Task: Look for space in Achern, Germany from 6th September, 2023 to 18th September, 2023 for 3 adults in price range Rs.6000 to Rs.12000. Place can be entire place with 2 bedrooms having 2 beds and 2 bathrooms. Property type can be house, flat, guest house, hotel. Booking option can be shelf check-in. Required host language is English.
Action: Mouse moved to (562, 78)
Screenshot: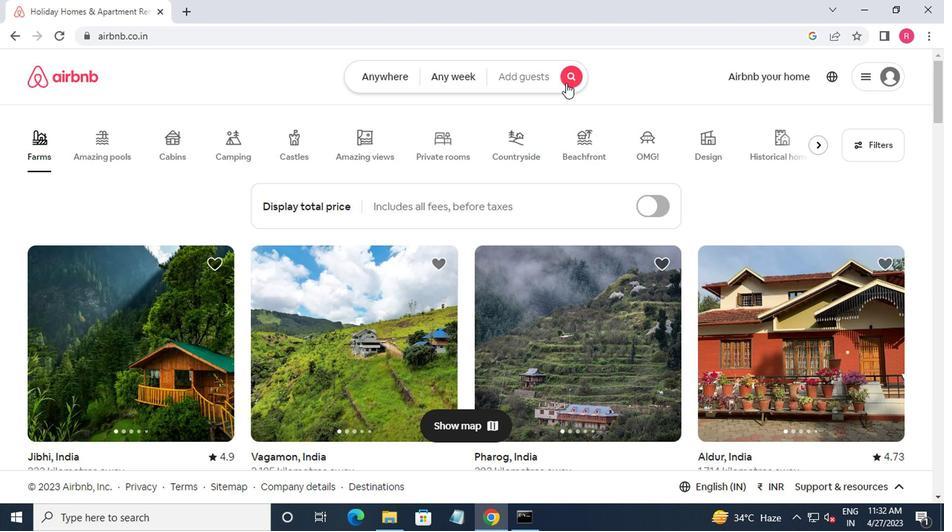 
Action: Mouse pressed left at (562, 78)
Screenshot: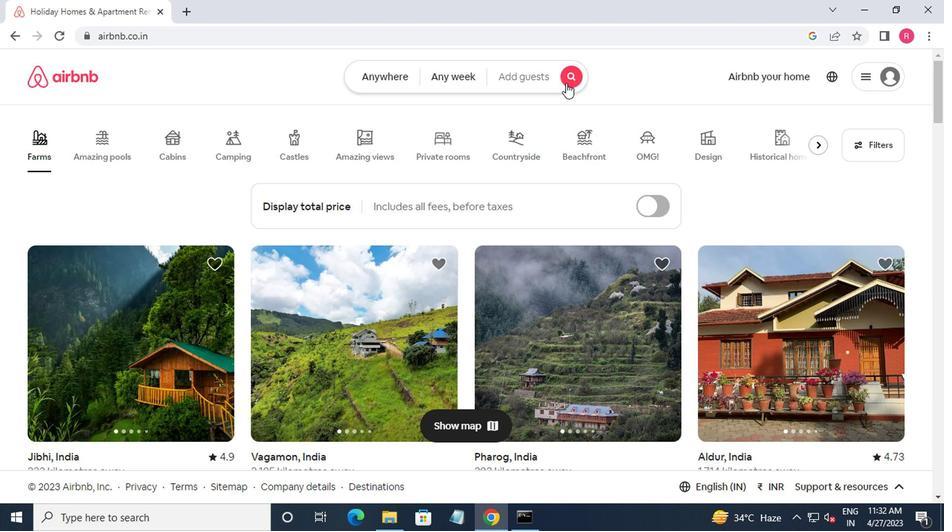 
Action: Mouse moved to (266, 129)
Screenshot: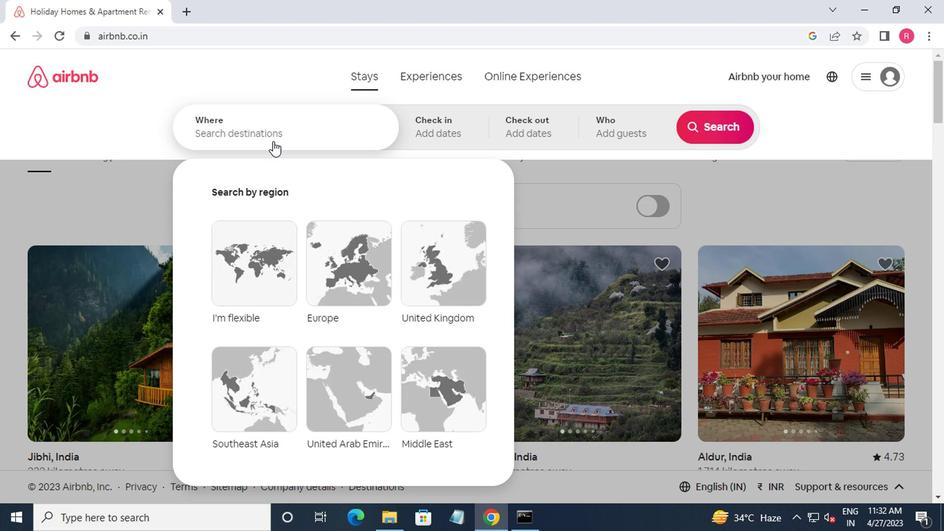 
Action: Mouse pressed left at (266, 129)
Screenshot: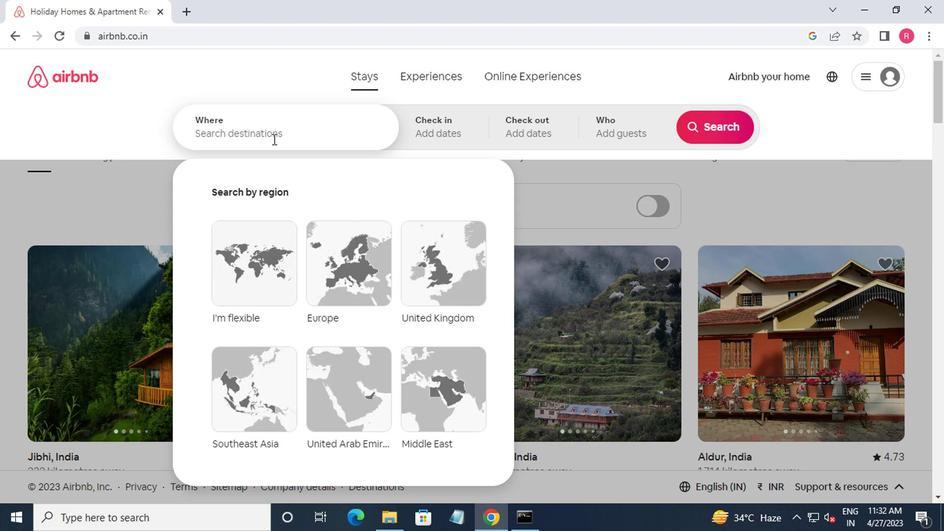 
Action: Mouse moved to (387, 214)
Screenshot: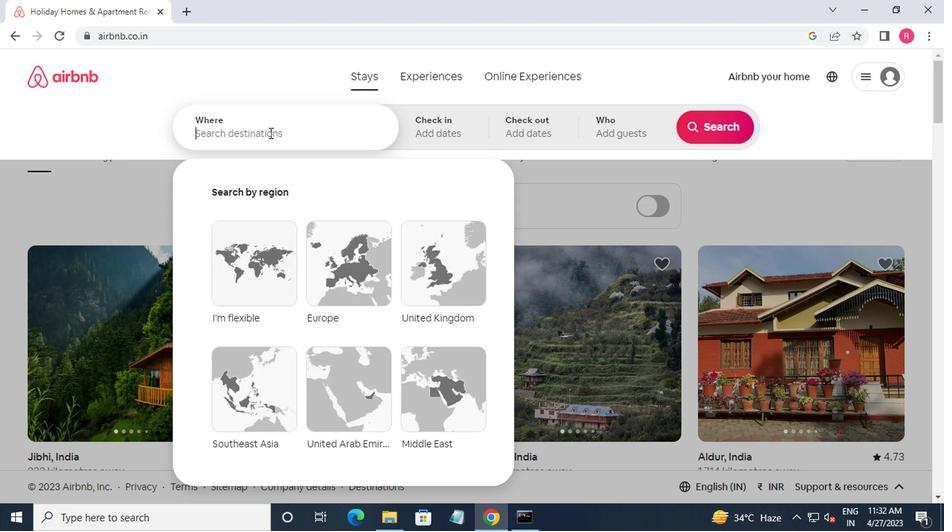 
Action: Key pressed achern,ger<Key.enter>
Screenshot: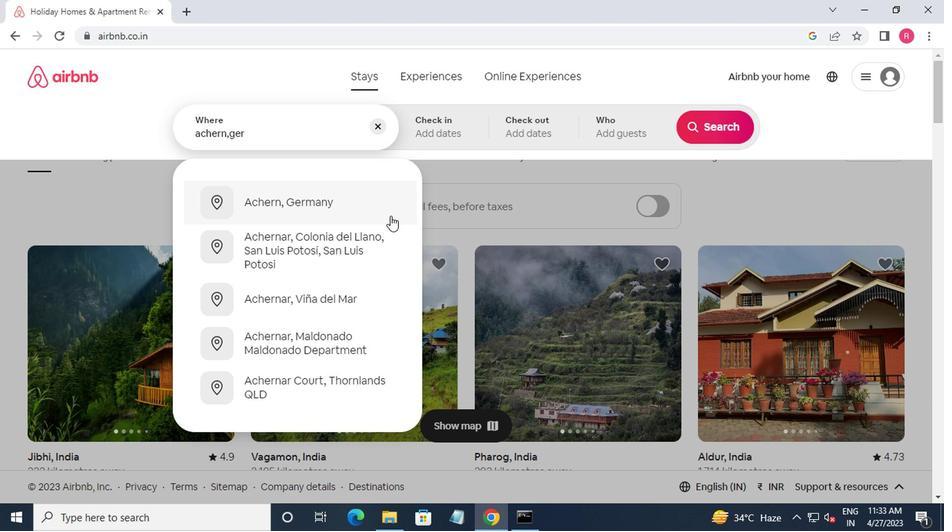 
Action: Mouse moved to (705, 235)
Screenshot: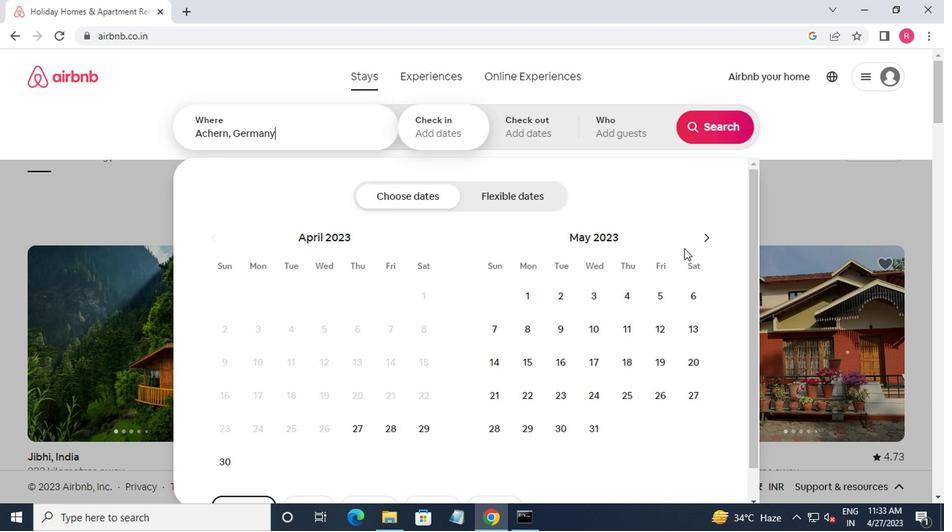
Action: Mouse pressed left at (705, 235)
Screenshot: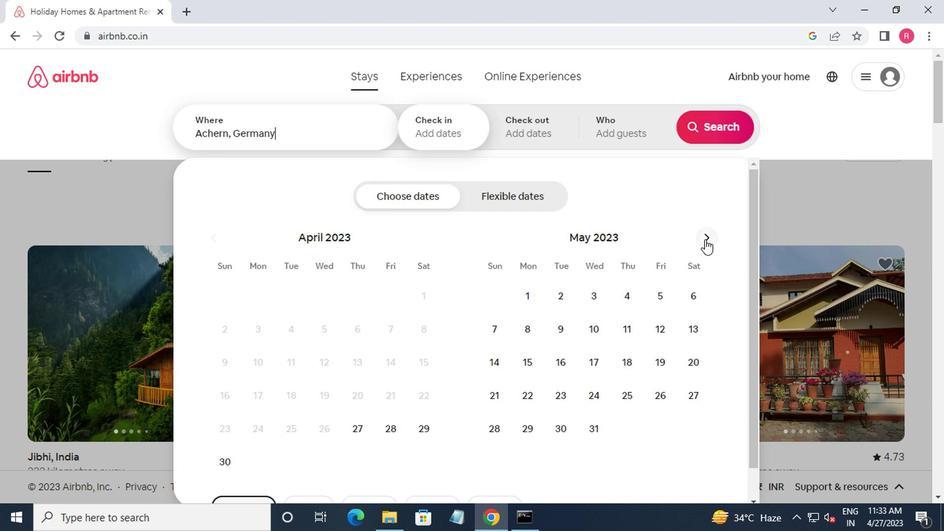 
Action: Mouse moved to (693, 235)
Screenshot: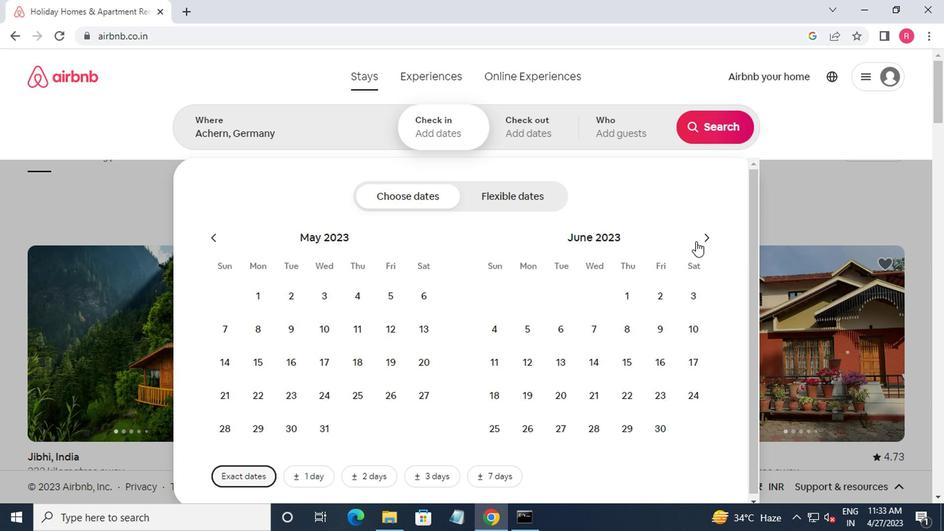 
Action: Mouse pressed left at (693, 235)
Screenshot: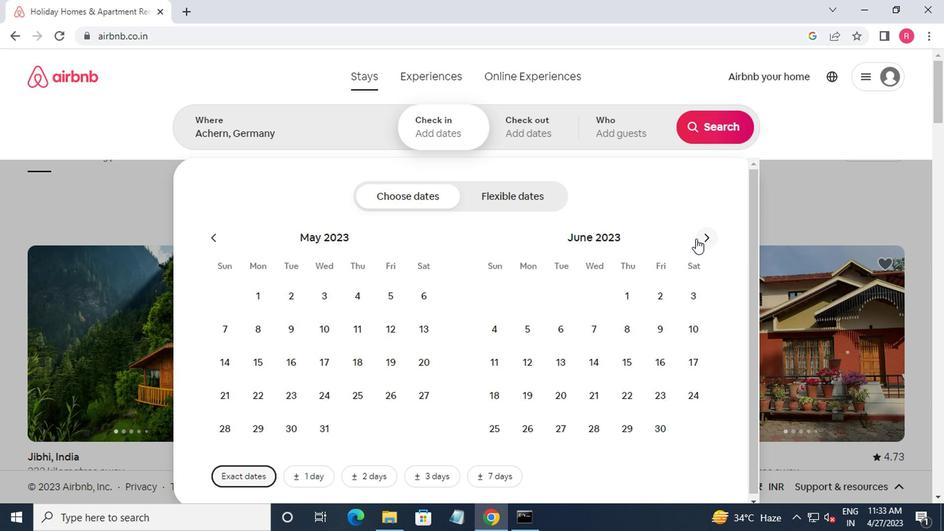 
Action: Mouse moved to (694, 235)
Screenshot: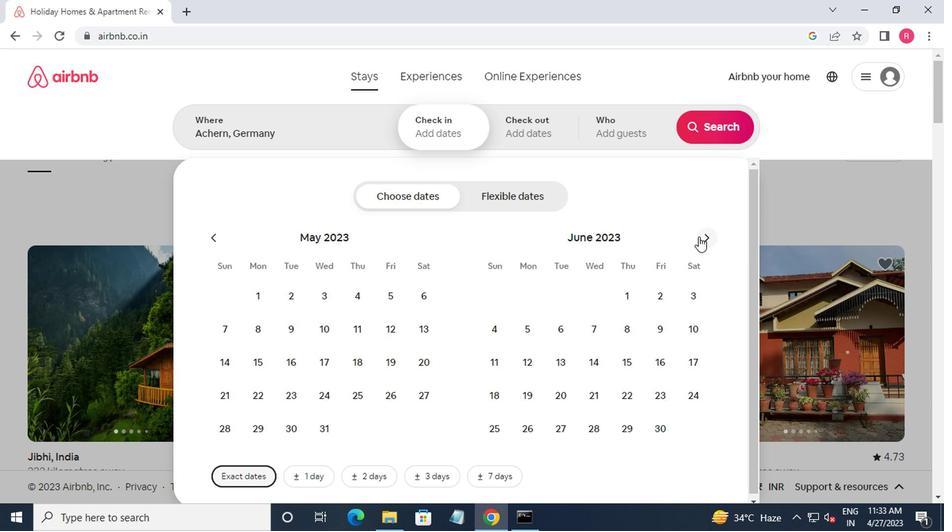 
Action: Mouse pressed left at (694, 235)
Screenshot: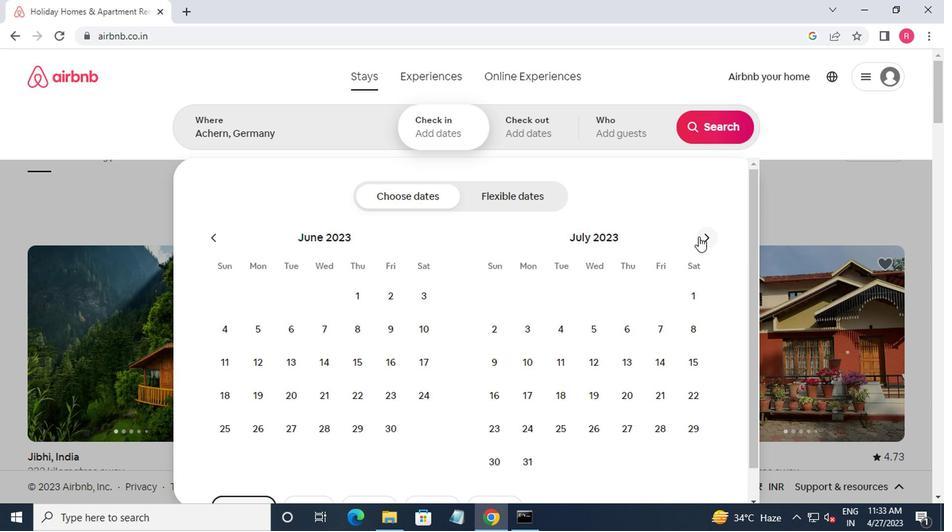 
Action: Mouse moved to (696, 235)
Screenshot: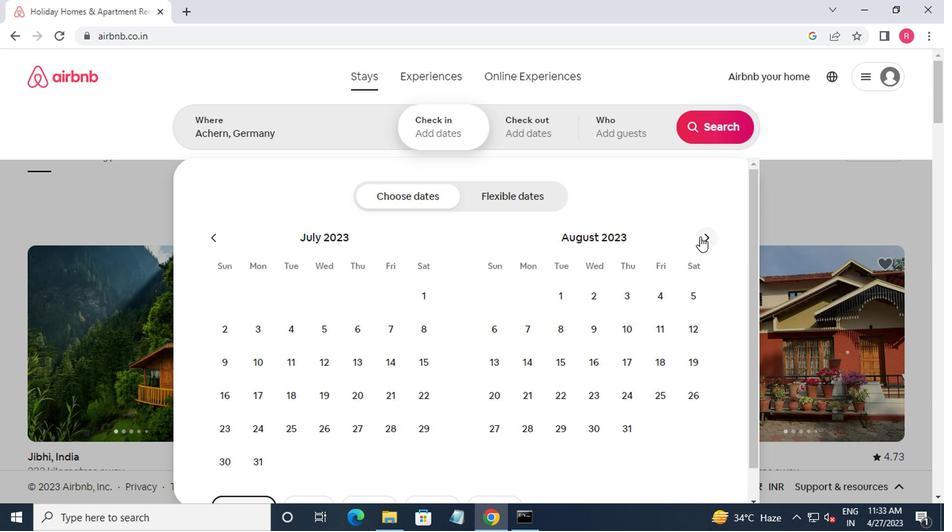 
Action: Mouse pressed left at (696, 235)
Screenshot: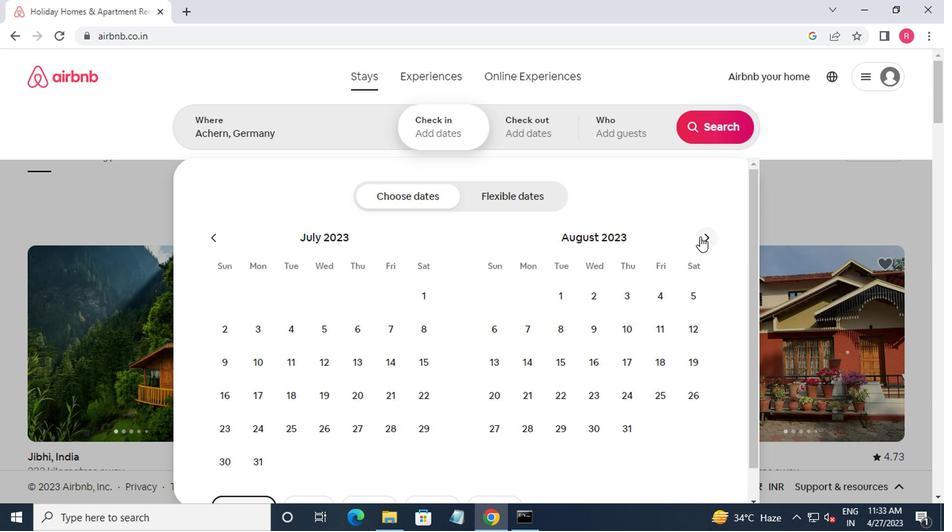 
Action: Mouse moved to (579, 338)
Screenshot: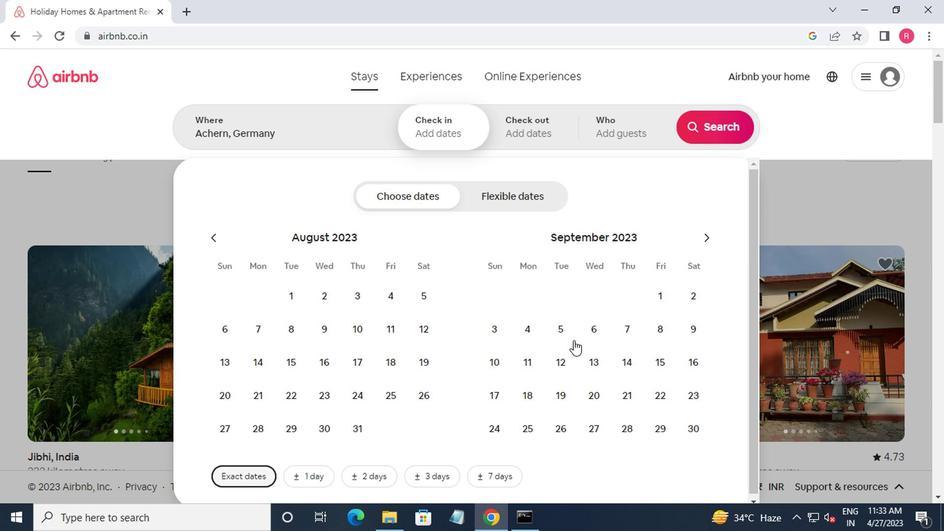
Action: Mouse pressed left at (579, 338)
Screenshot: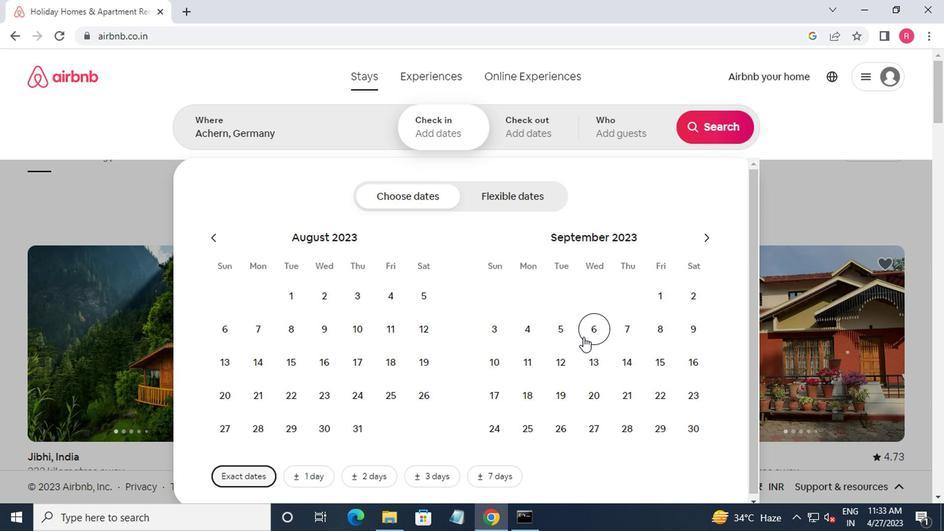 
Action: Mouse moved to (528, 402)
Screenshot: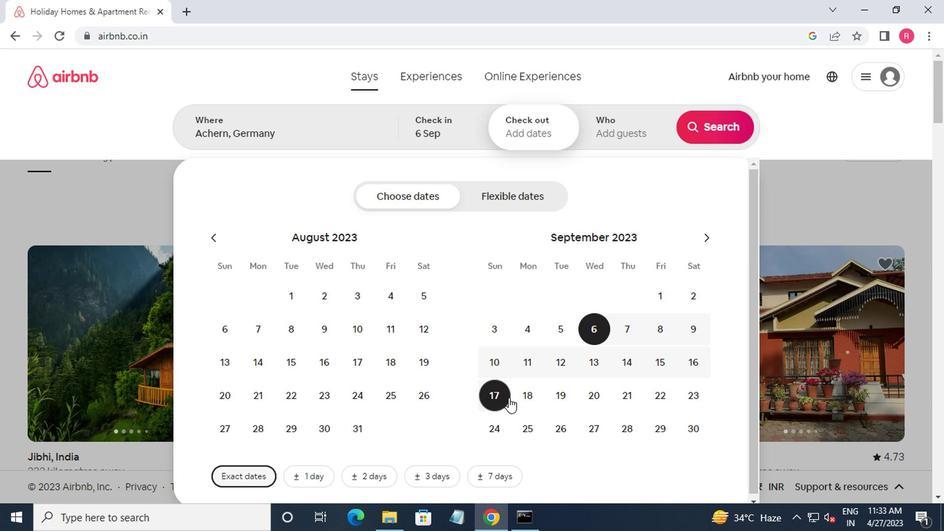 
Action: Mouse pressed left at (528, 402)
Screenshot: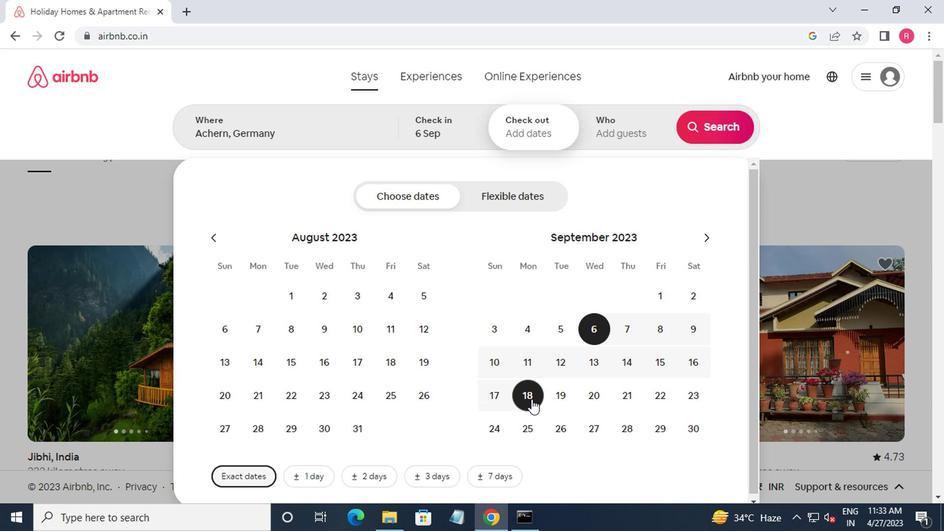 
Action: Mouse moved to (605, 137)
Screenshot: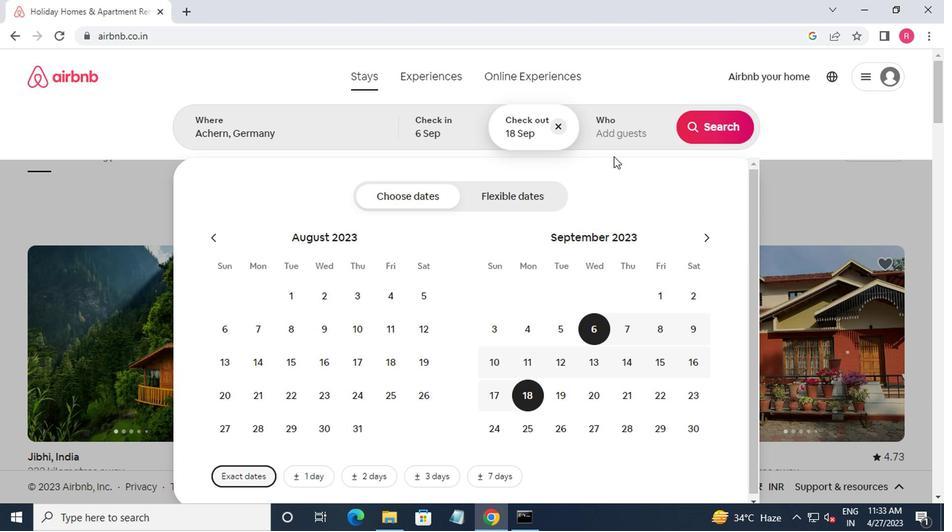 
Action: Mouse pressed left at (605, 137)
Screenshot: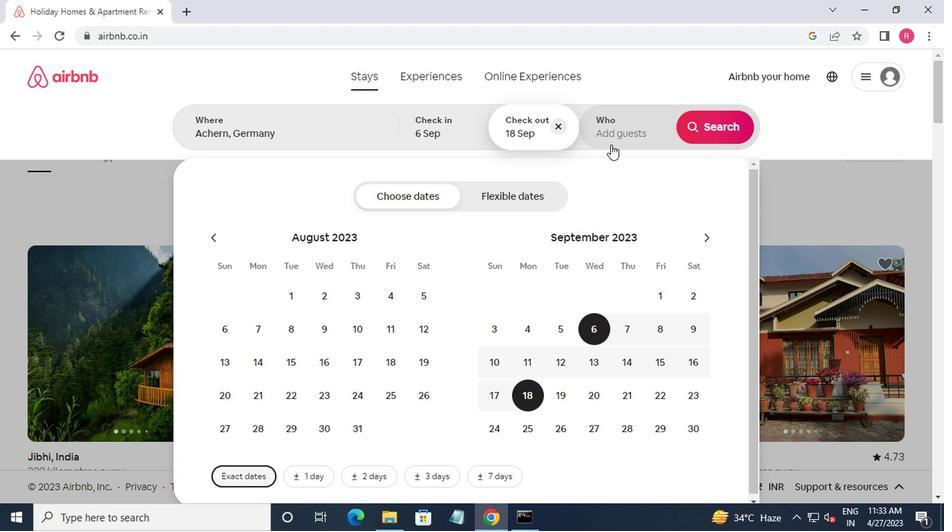 
Action: Mouse moved to (705, 194)
Screenshot: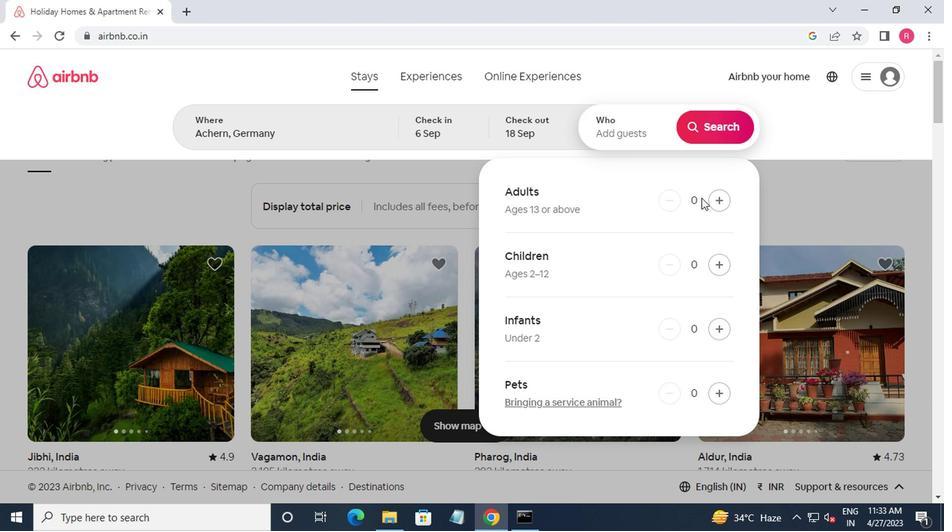 
Action: Mouse pressed left at (705, 194)
Screenshot: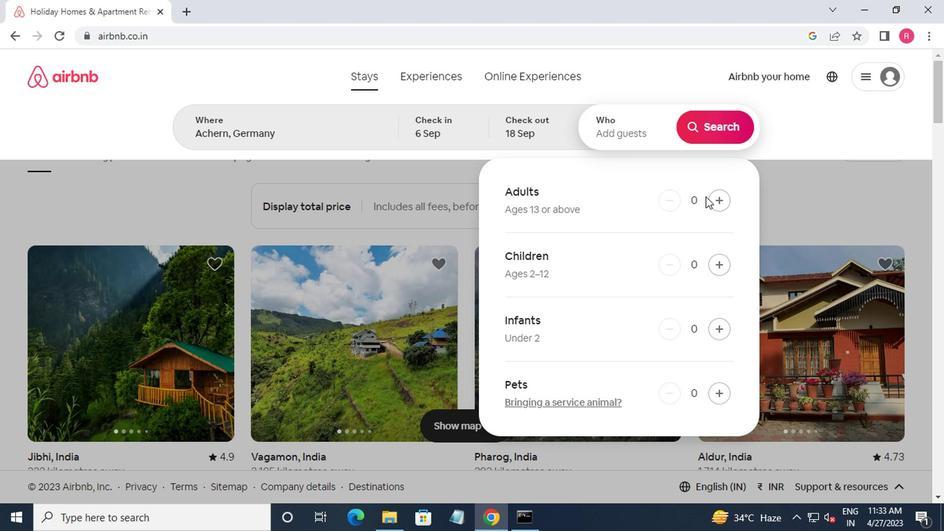 
Action: Mouse pressed left at (705, 194)
Screenshot: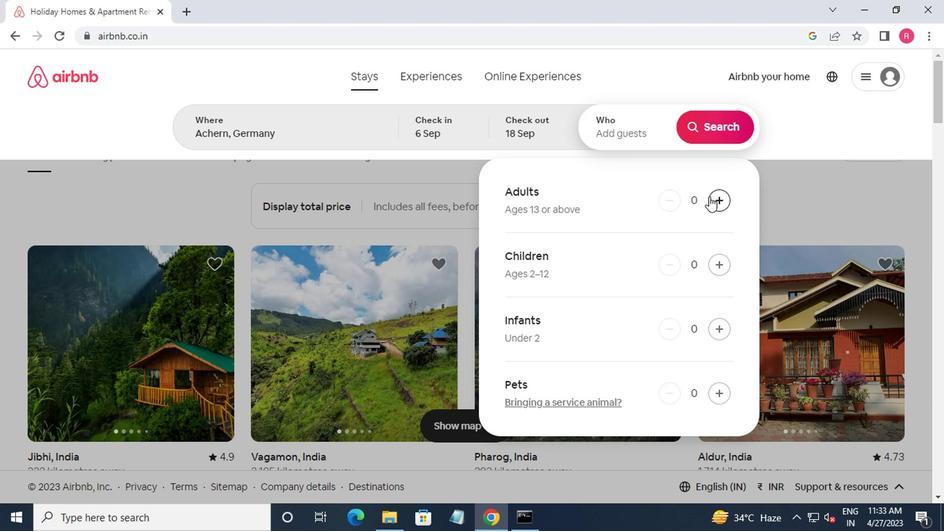 
Action: Mouse pressed left at (705, 194)
Screenshot: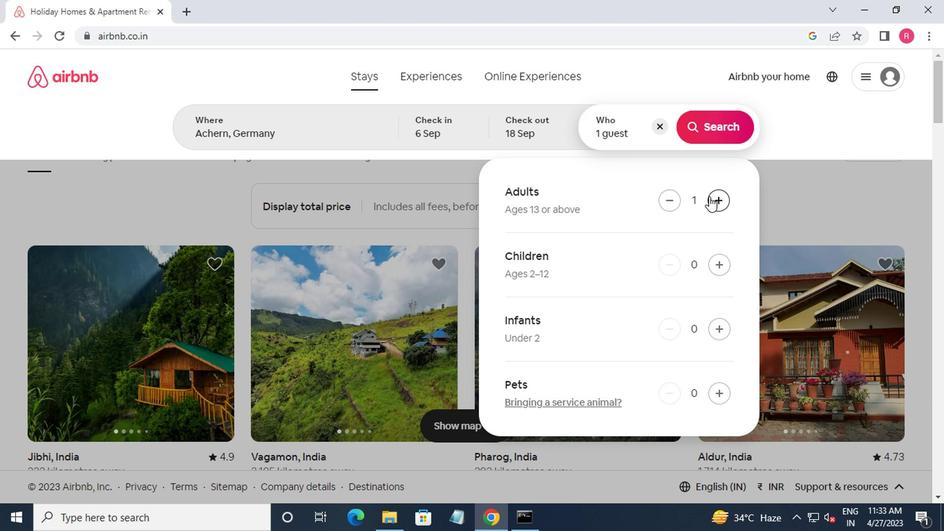 
Action: Mouse moved to (696, 139)
Screenshot: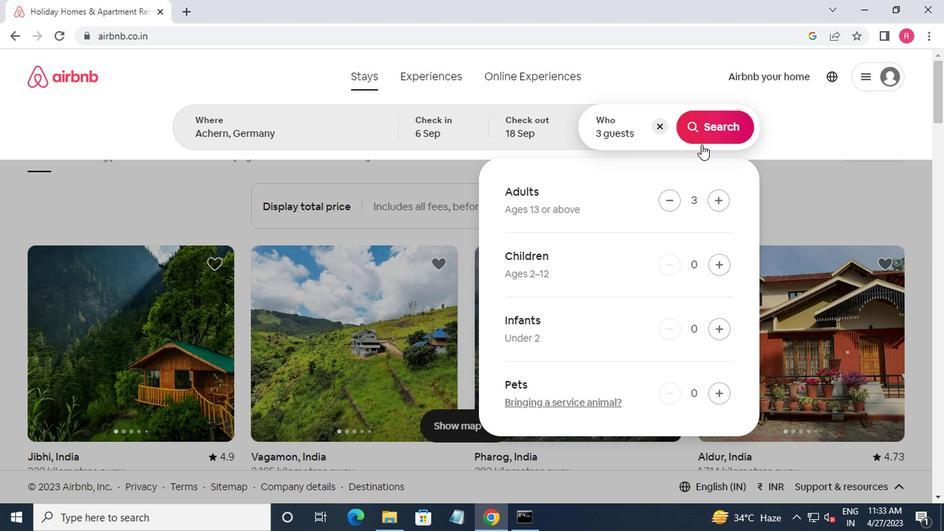 
Action: Mouse pressed left at (696, 139)
Screenshot: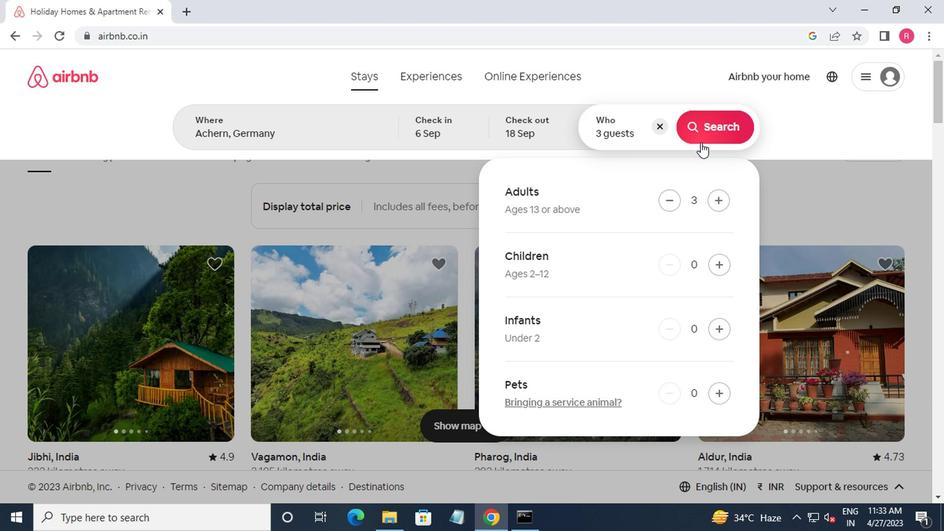 
Action: Mouse moved to (881, 125)
Screenshot: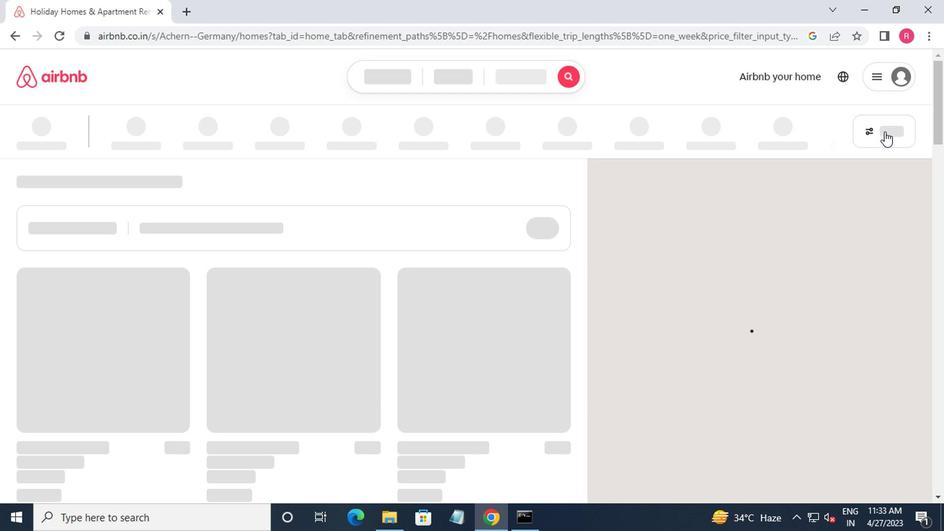 
Action: Mouse pressed left at (881, 125)
Screenshot: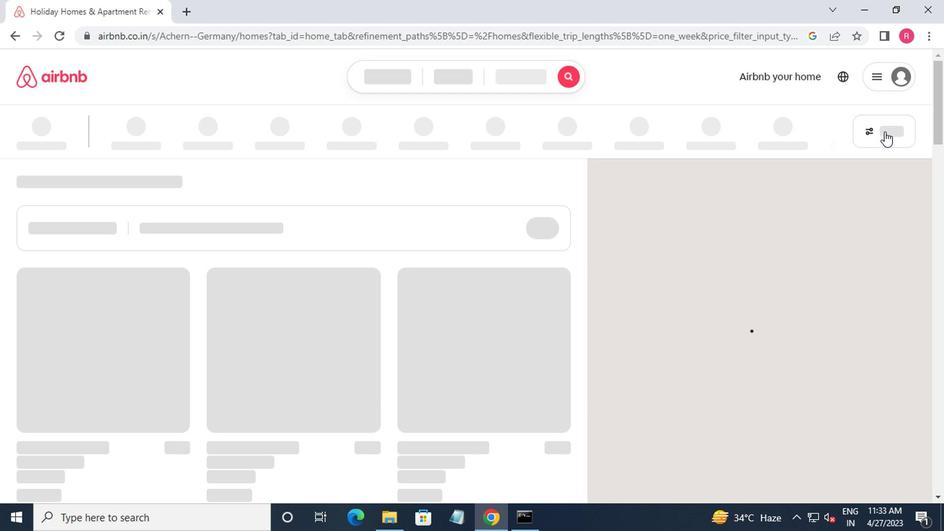 
Action: Mouse moved to (369, 303)
Screenshot: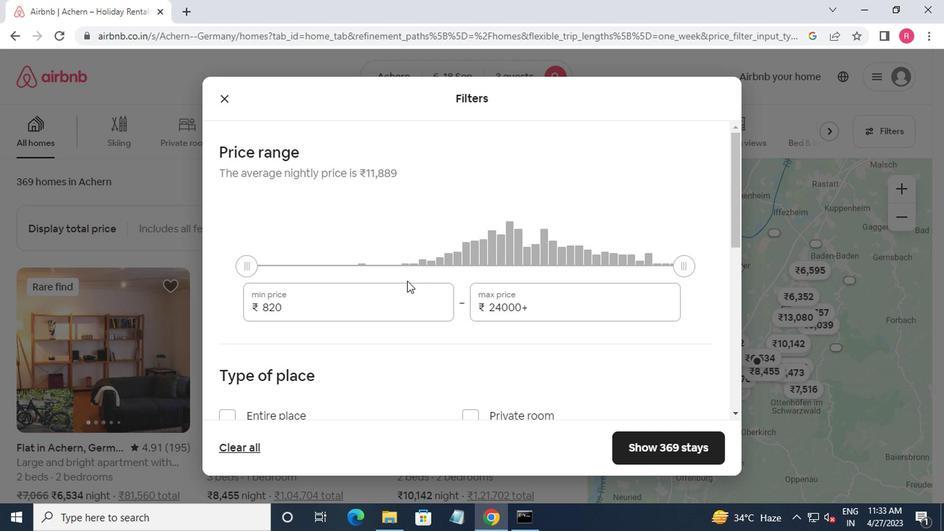 
Action: Mouse pressed left at (369, 303)
Screenshot: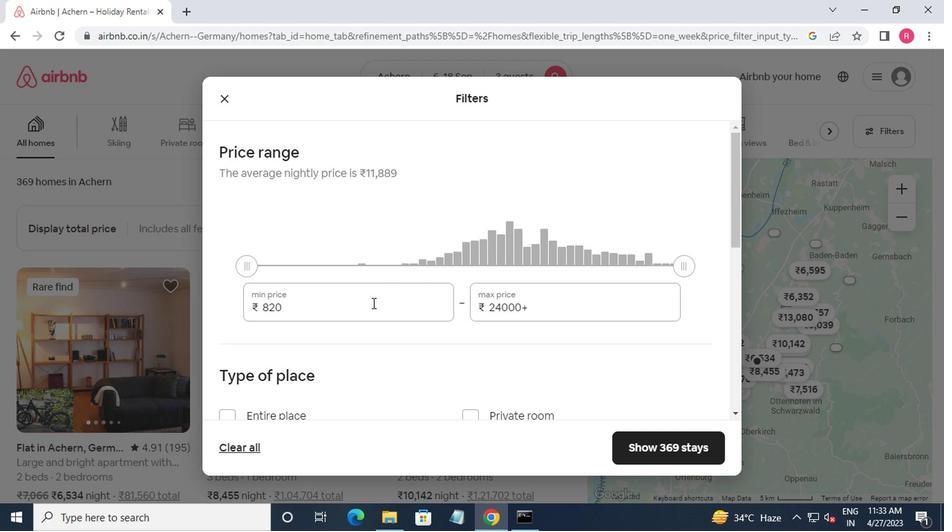 
Action: Mouse moved to (475, 339)
Screenshot: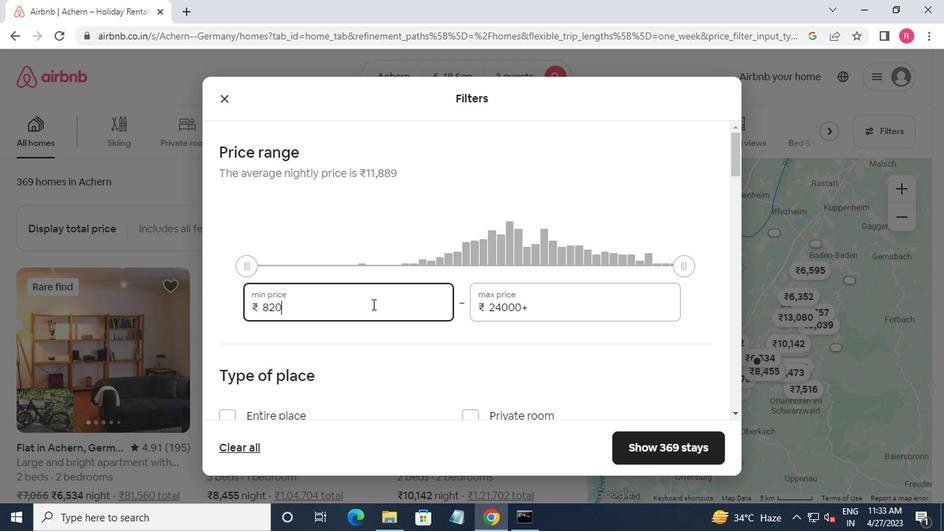 
Action: Key pressed <Key.backspace><Key.backspace><Key.backspace><Key.backspace>6000<Key.tab>13<Key.backspace><Key.backspace><Key.backspace><Key.backspace><Key.backspace><Key.backspace><Key.backspace>12000
Screenshot: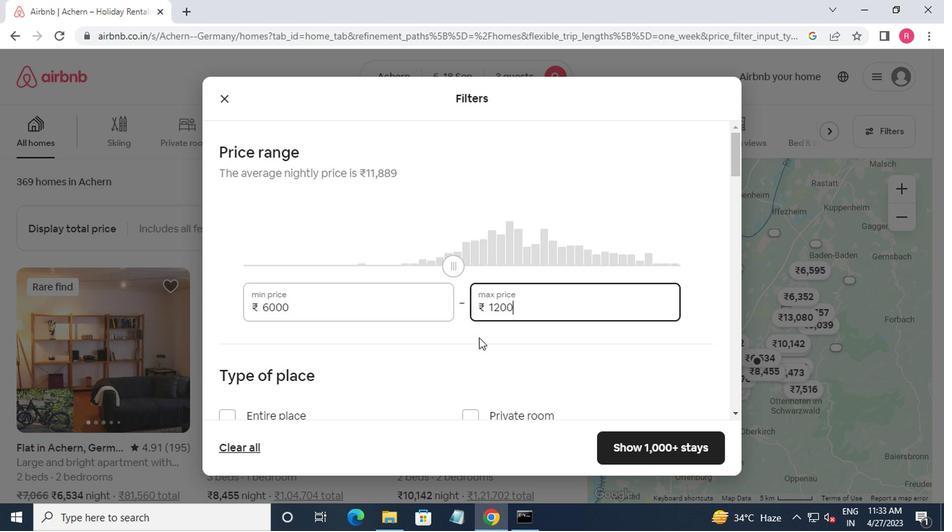 
Action: Mouse moved to (434, 405)
Screenshot: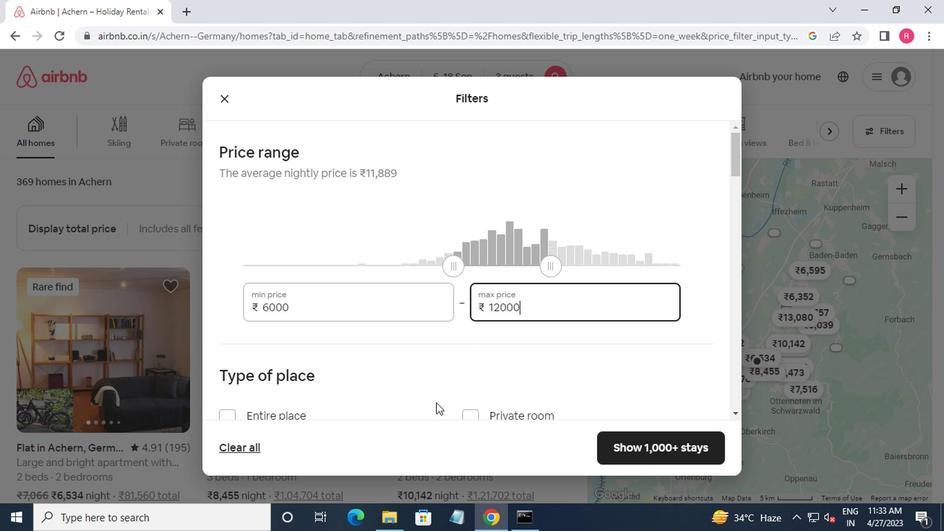 
Action: Mouse scrolled (434, 404) with delta (0, 0)
Screenshot: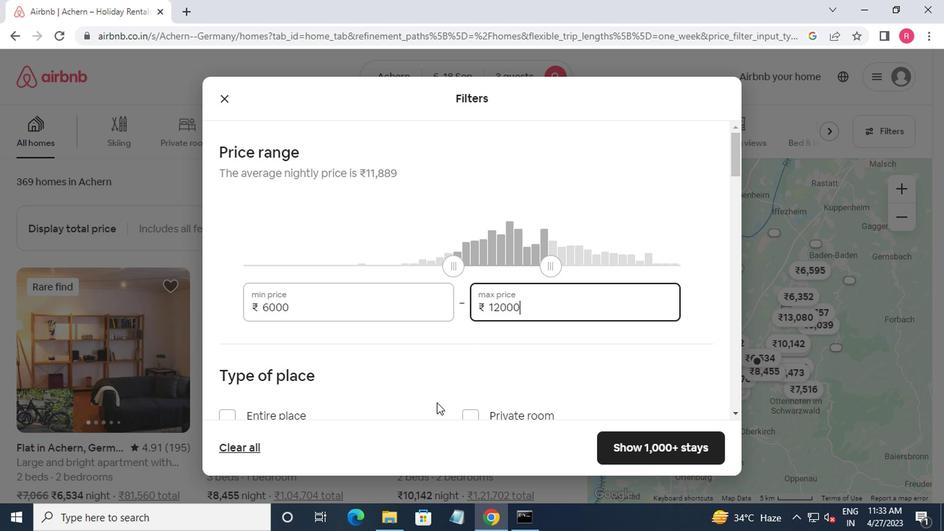 
Action: Mouse moved to (410, 392)
Screenshot: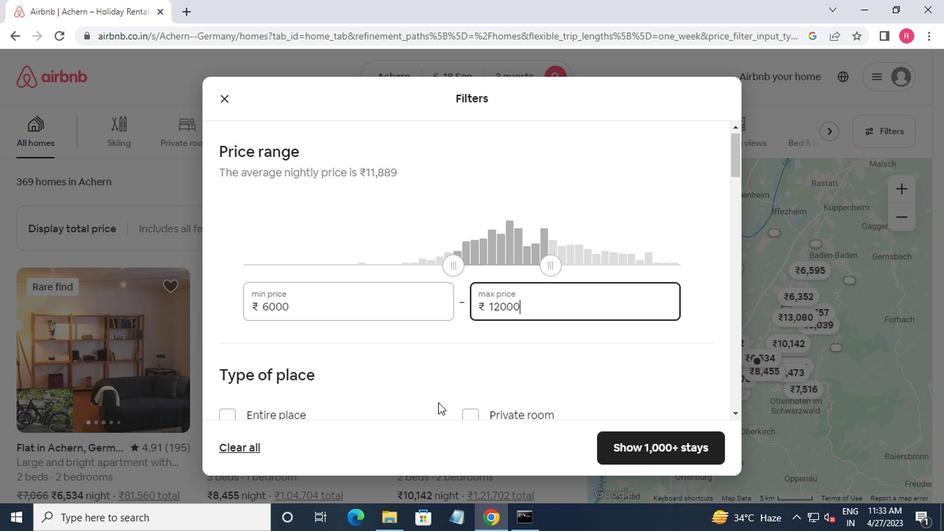 
Action: Mouse scrolled (410, 392) with delta (0, 0)
Screenshot: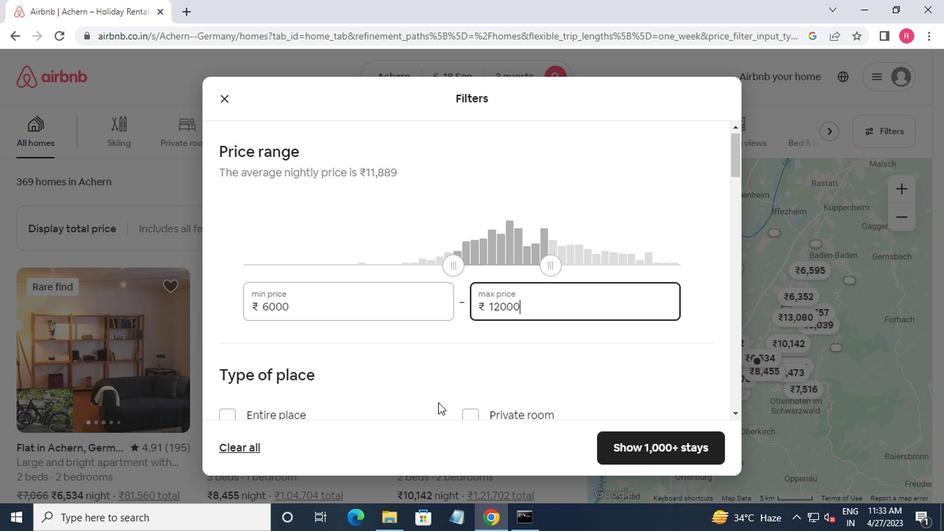 
Action: Mouse moved to (223, 280)
Screenshot: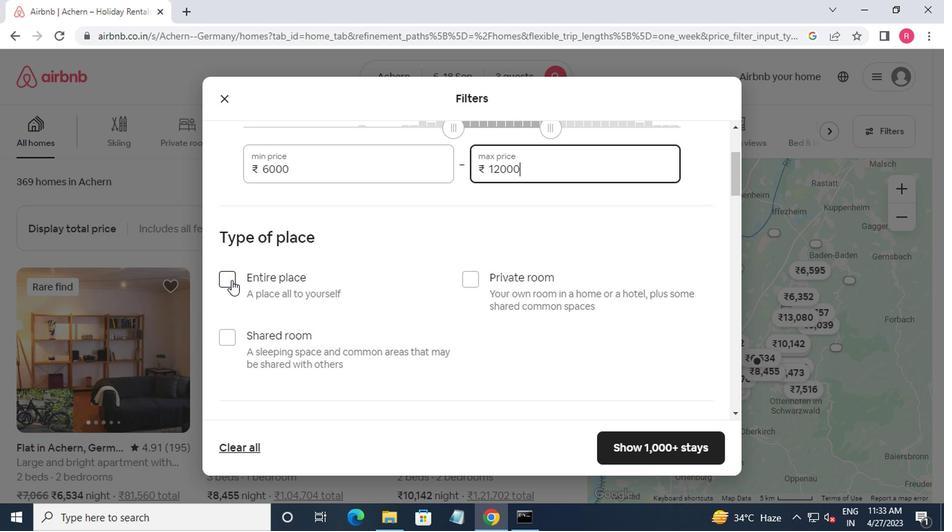 
Action: Mouse pressed left at (223, 280)
Screenshot: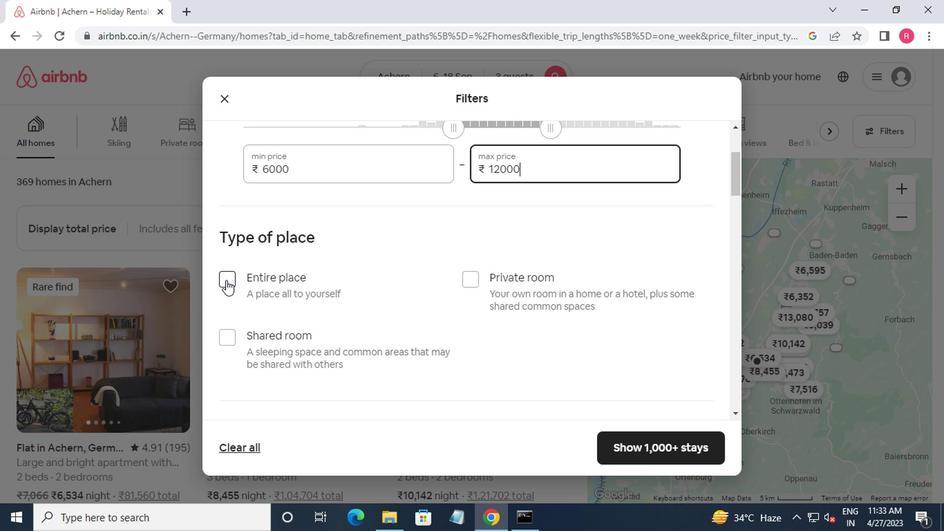 
Action: Mouse moved to (226, 279)
Screenshot: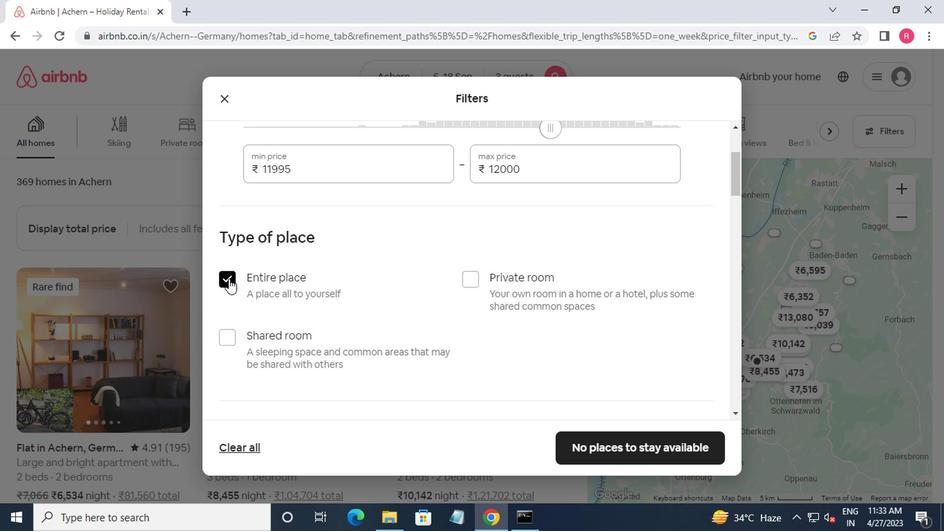 
Action: Mouse scrolled (226, 279) with delta (0, 0)
Screenshot: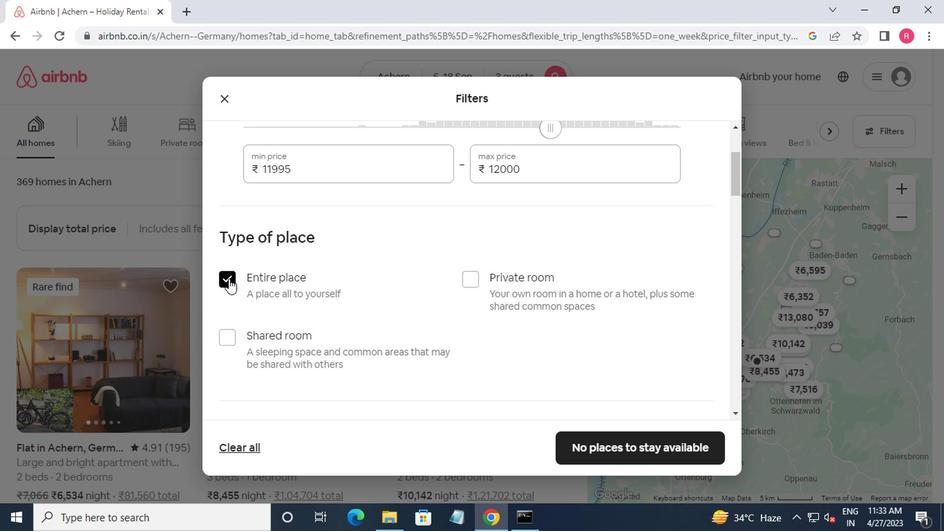
Action: Mouse moved to (227, 280)
Screenshot: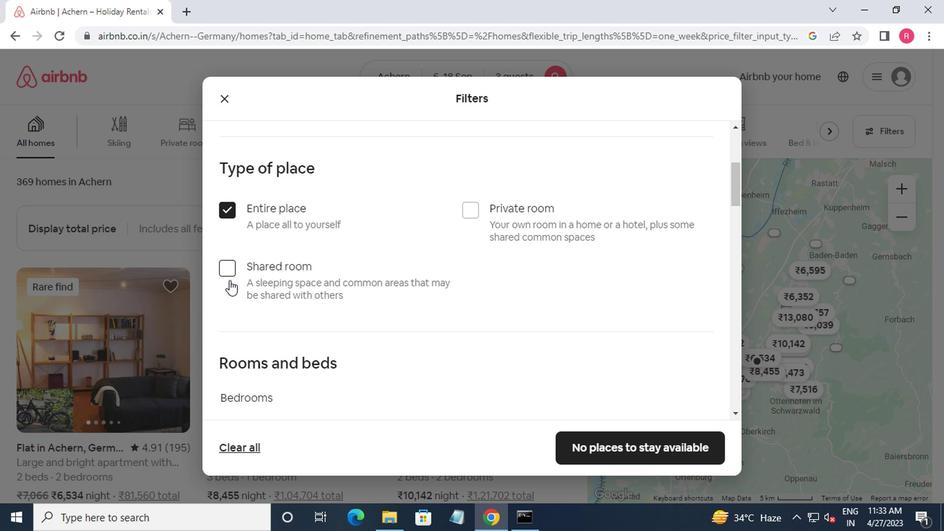 
Action: Mouse scrolled (227, 279) with delta (0, 0)
Screenshot: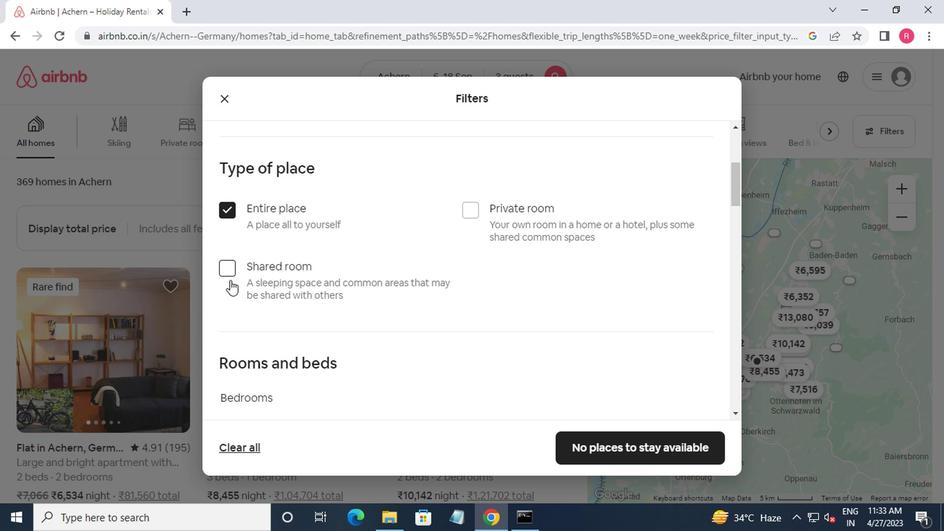 
Action: Mouse moved to (227, 281)
Screenshot: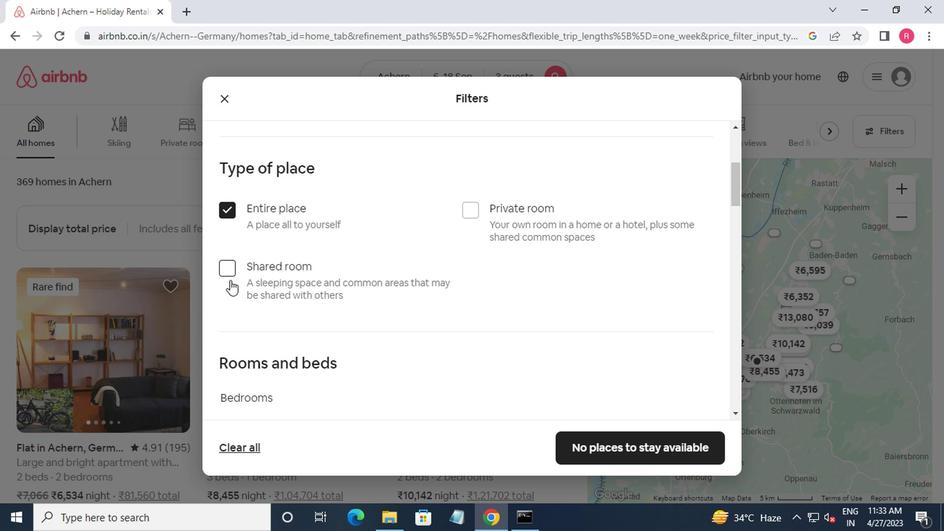 
Action: Mouse scrolled (227, 280) with delta (0, 0)
Screenshot: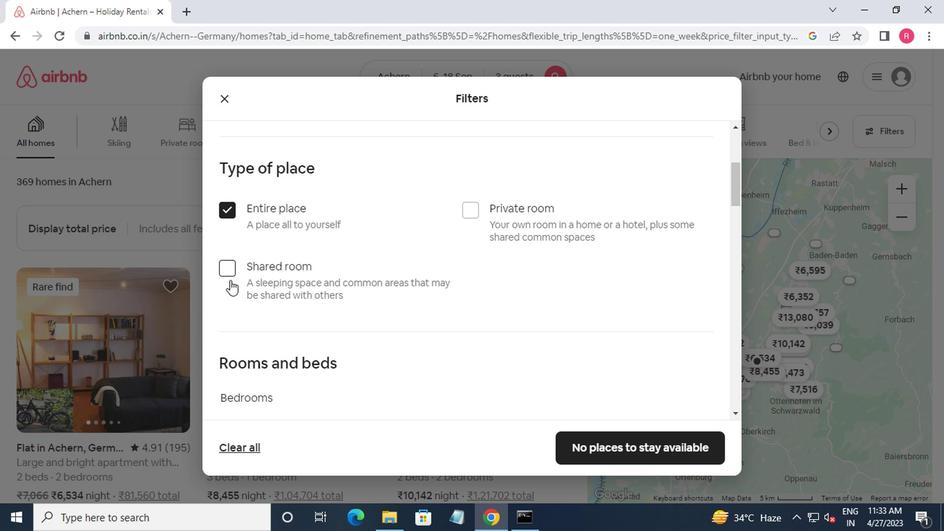 
Action: Mouse moved to (341, 290)
Screenshot: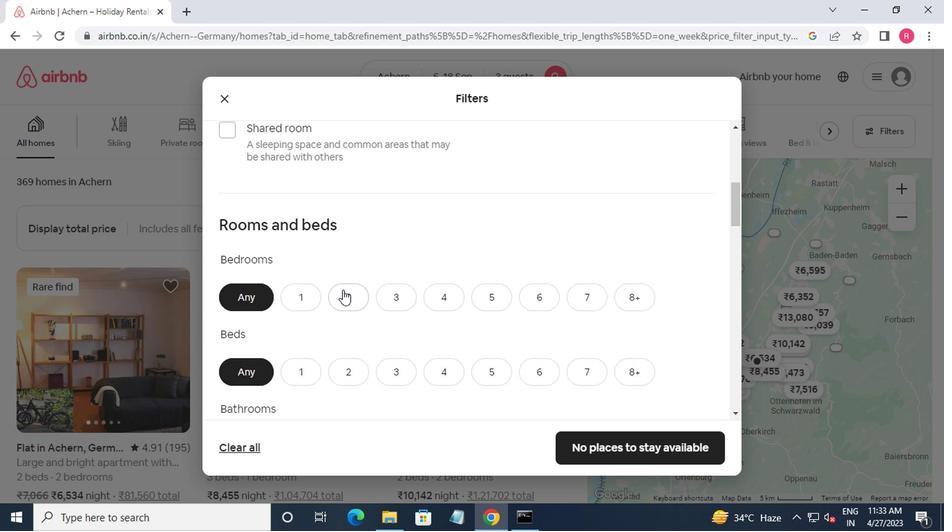 
Action: Mouse pressed left at (341, 290)
Screenshot: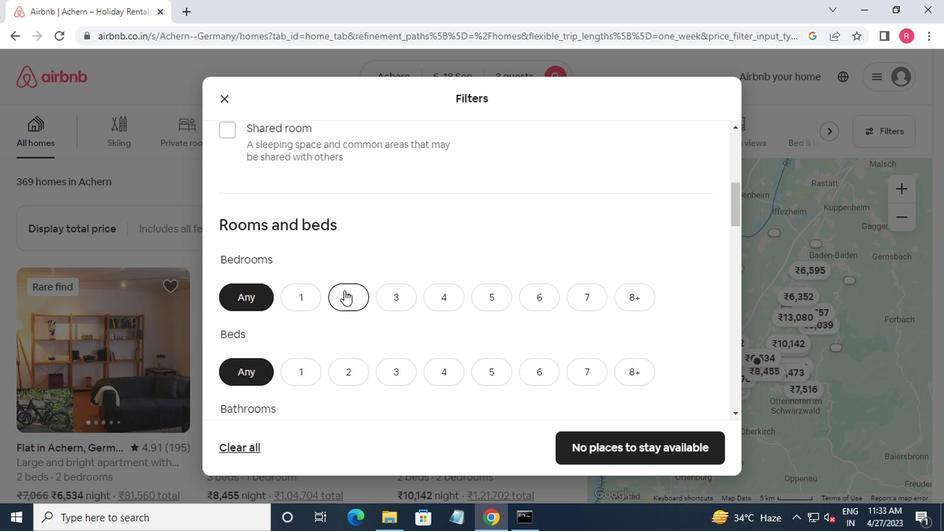
Action: Mouse moved to (355, 365)
Screenshot: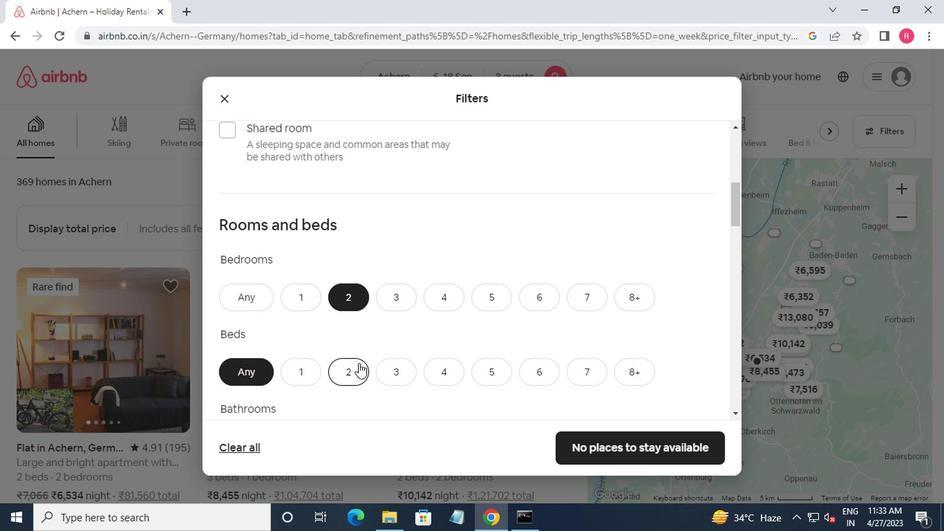 
Action: Mouse pressed left at (355, 365)
Screenshot: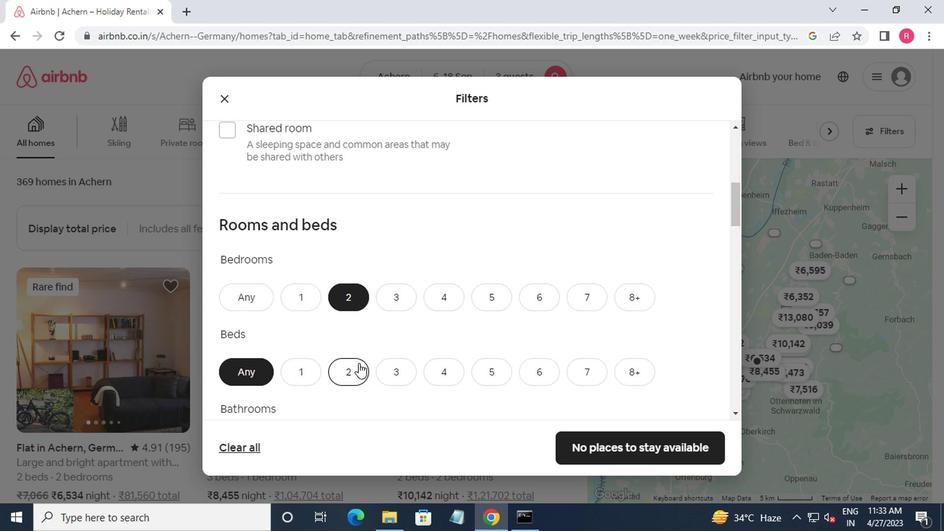 
Action: Mouse moved to (356, 358)
Screenshot: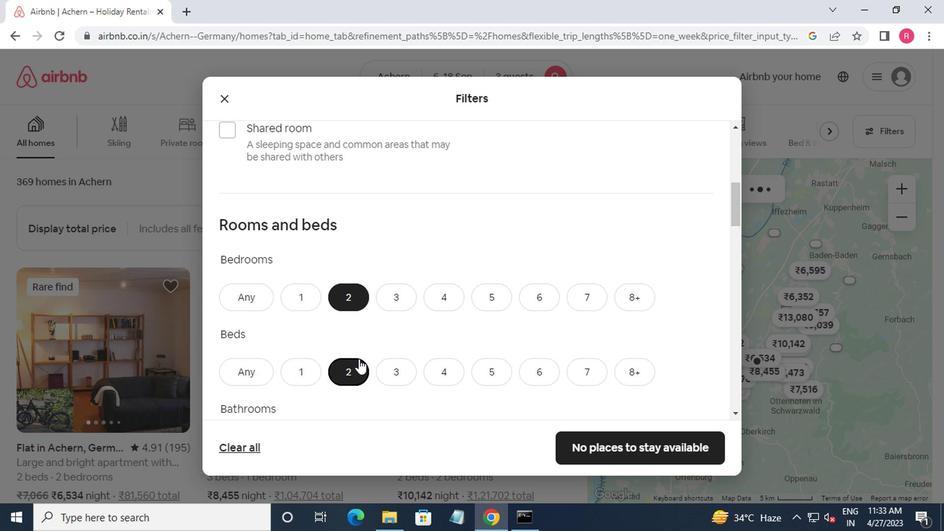 
Action: Mouse scrolled (356, 358) with delta (0, 0)
Screenshot: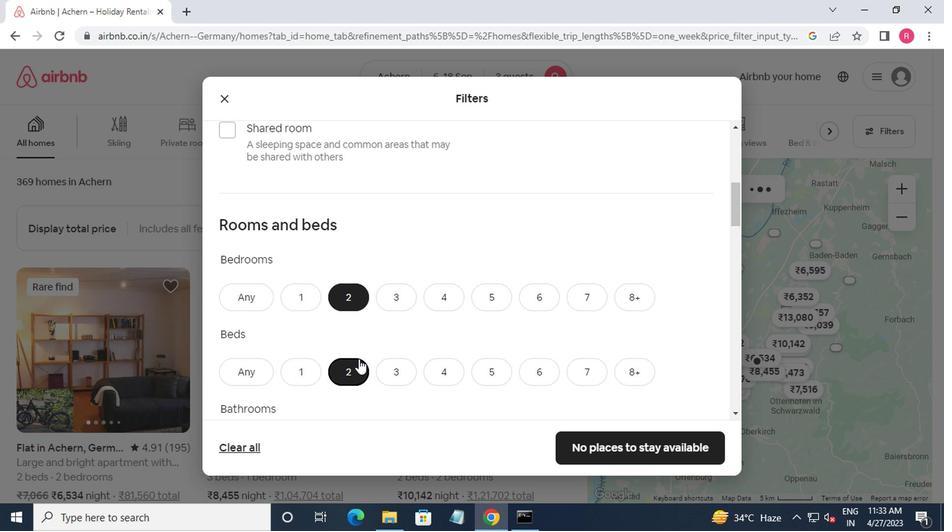 
Action: Mouse moved to (346, 371)
Screenshot: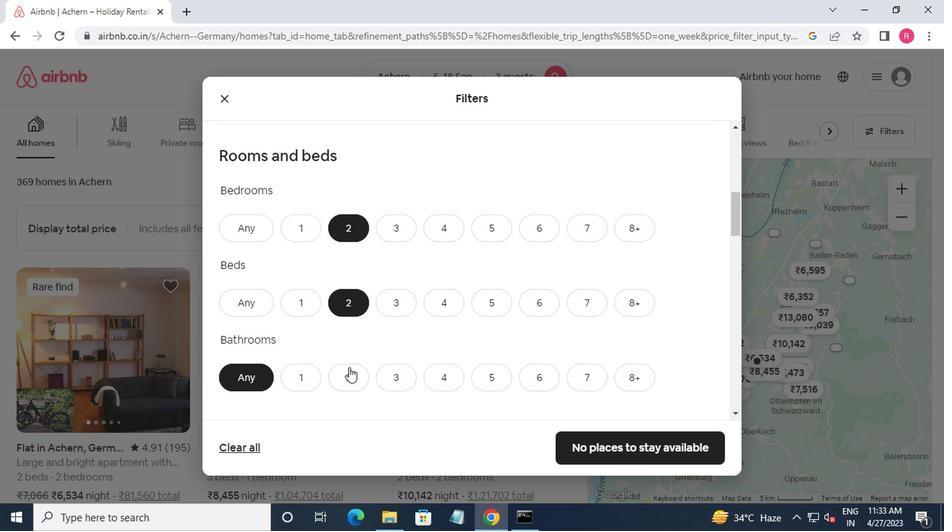 
Action: Mouse pressed left at (346, 371)
Screenshot: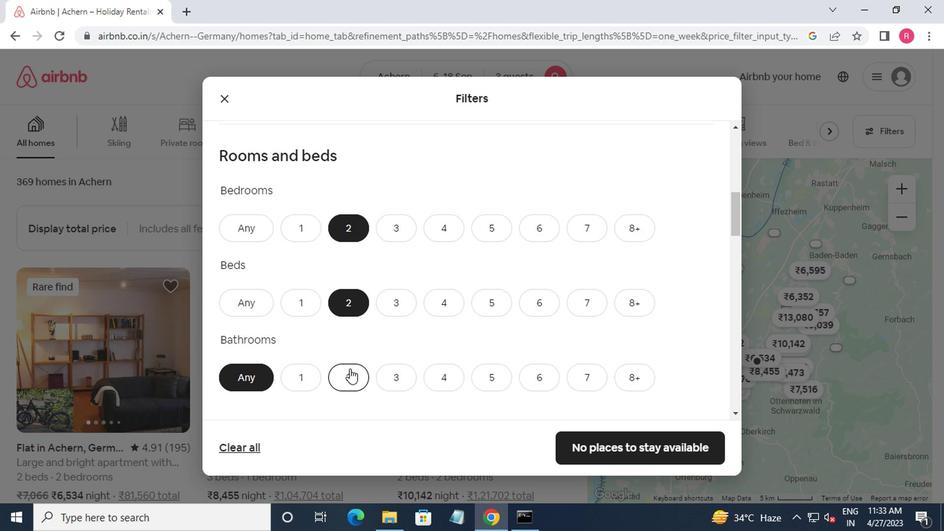 
Action: Mouse moved to (354, 355)
Screenshot: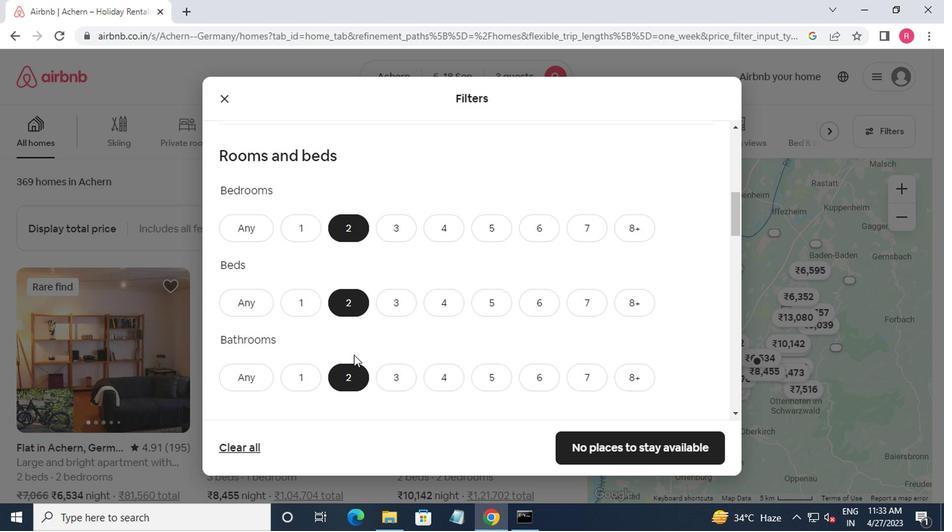 
Action: Mouse scrolled (354, 354) with delta (0, 0)
Screenshot: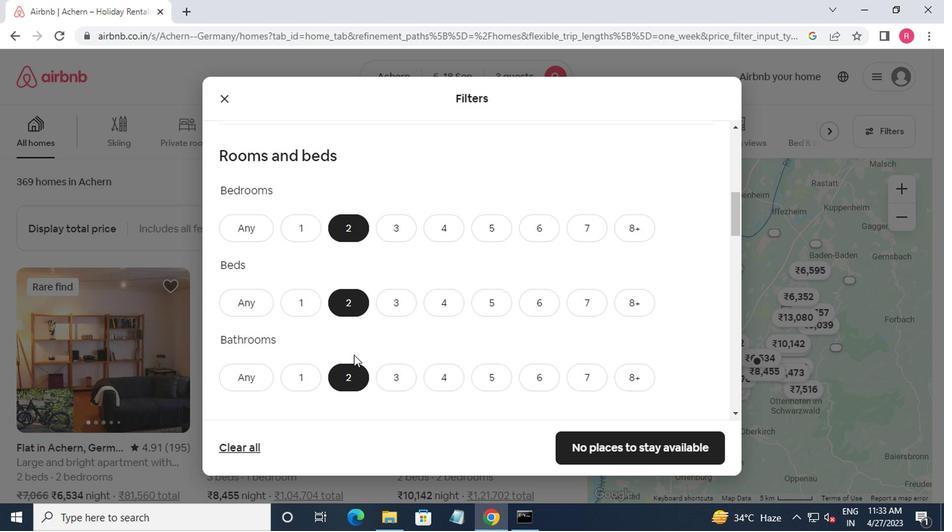 
Action: Mouse moved to (355, 355)
Screenshot: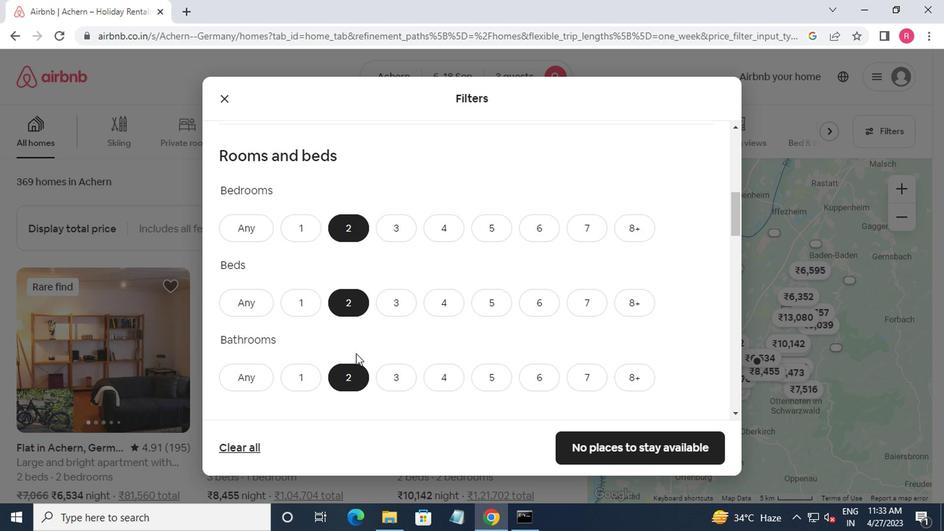 
Action: Mouse scrolled (355, 354) with delta (0, 0)
Screenshot: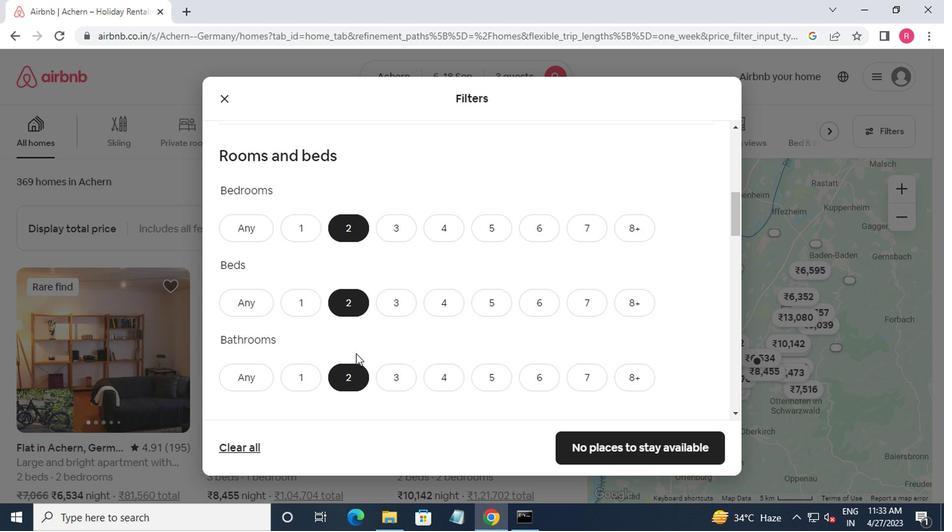 
Action: Mouse moved to (355, 353)
Screenshot: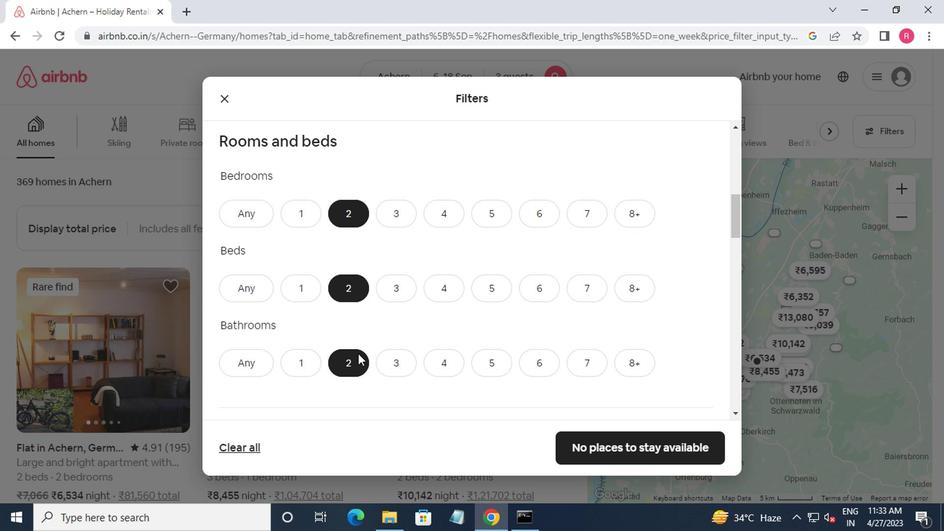 
Action: Mouse scrolled (355, 353) with delta (0, 0)
Screenshot: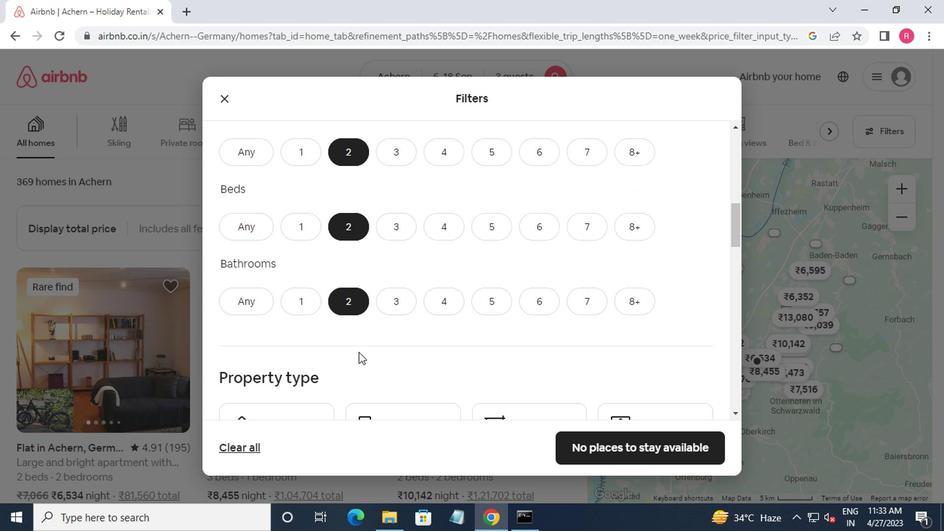 
Action: Mouse moved to (355, 353)
Screenshot: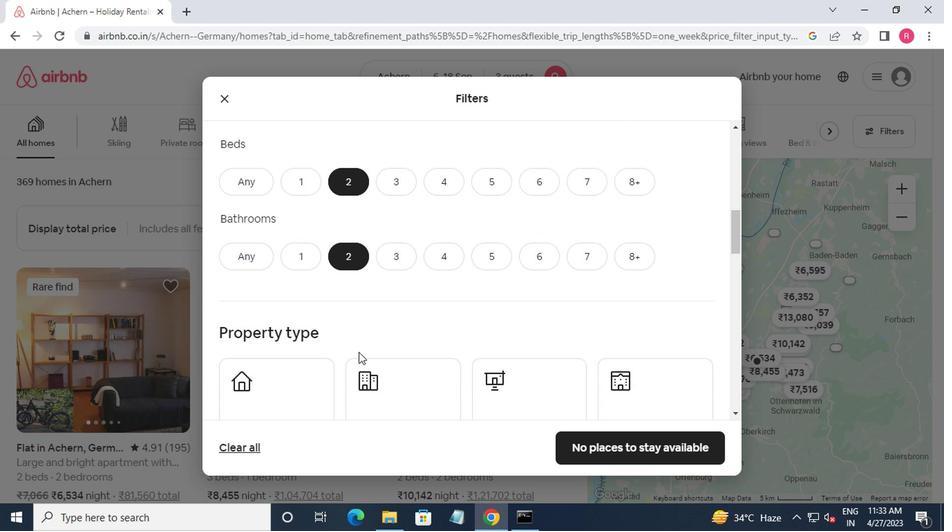
Action: Mouse scrolled (355, 352) with delta (0, 0)
Screenshot: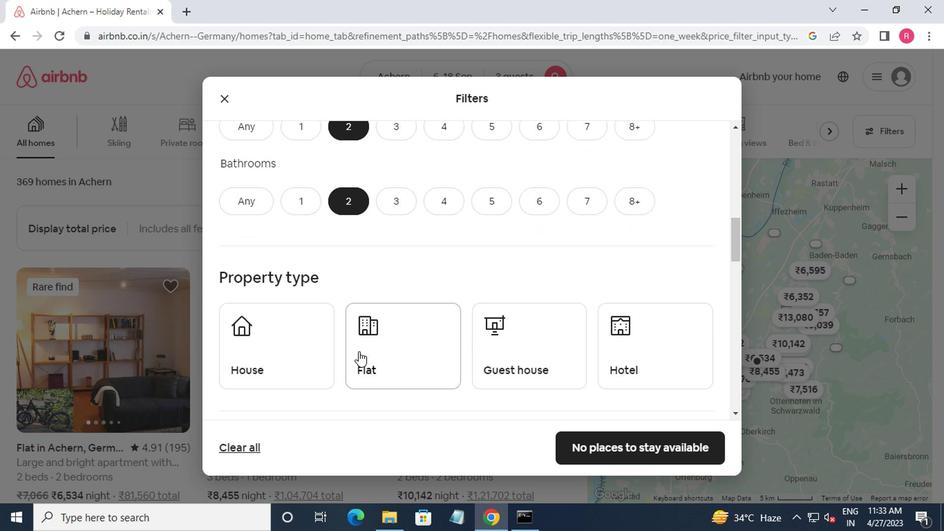 
Action: Mouse moved to (274, 276)
Screenshot: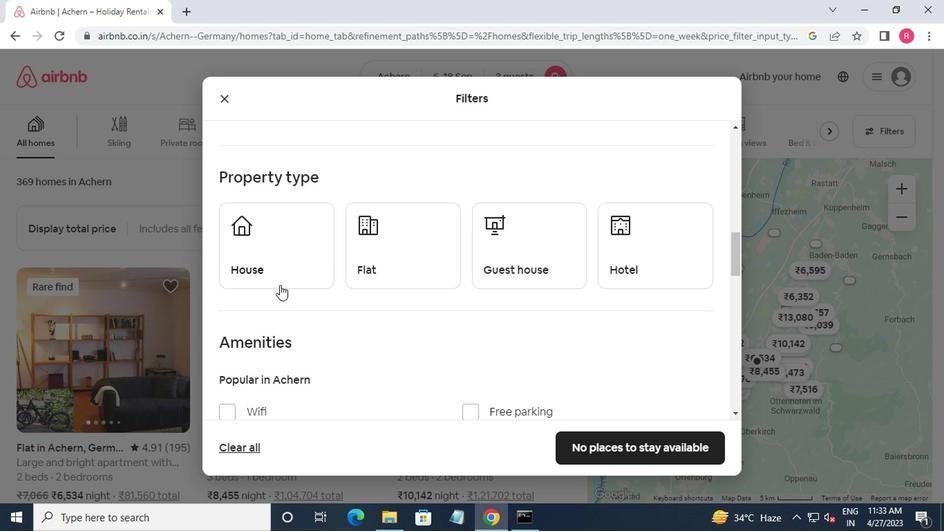 
Action: Mouse pressed left at (274, 276)
Screenshot: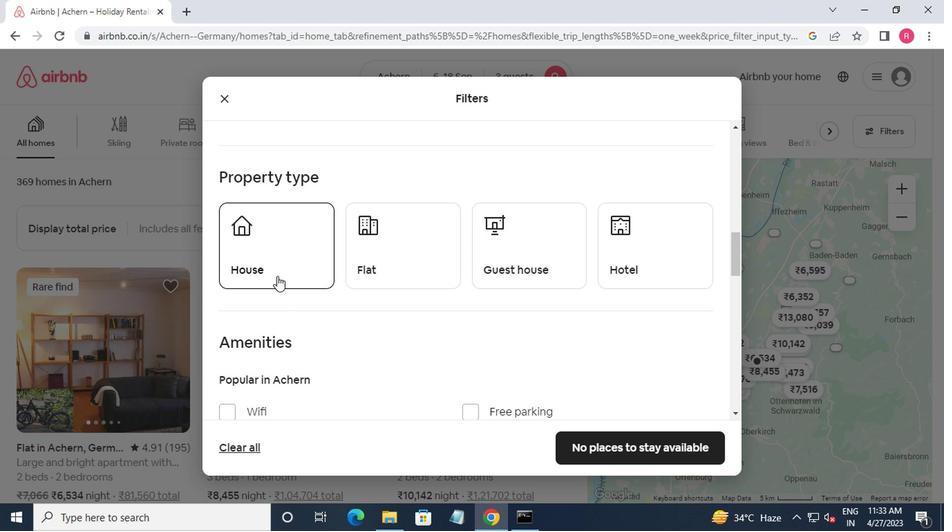 
Action: Mouse moved to (373, 272)
Screenshot: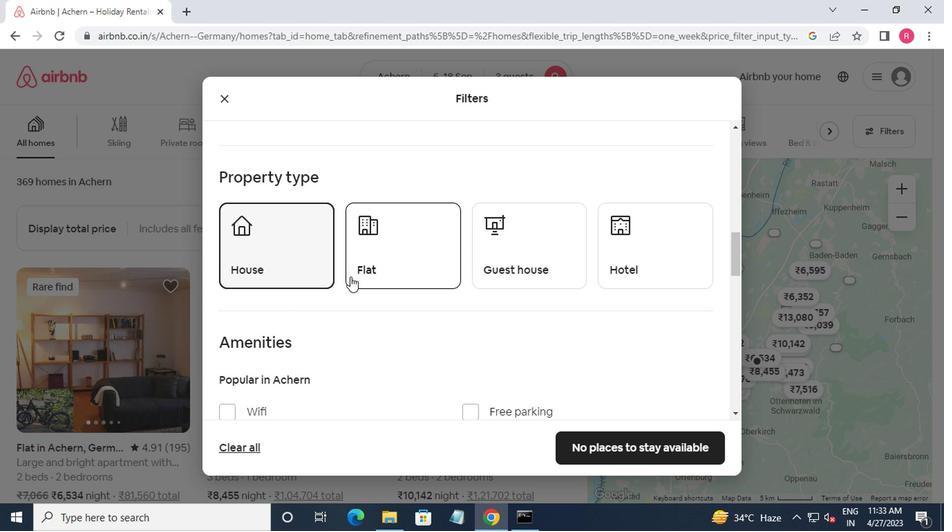 
Action: Mouse pressed left at (373, 272)
Screenshot: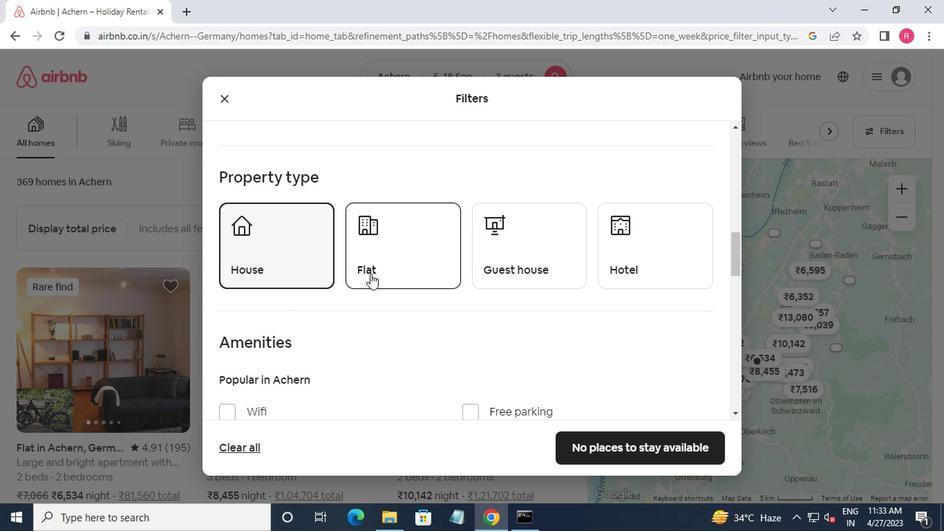 
Action: Mouse moved to (504, 265)
Screenshot: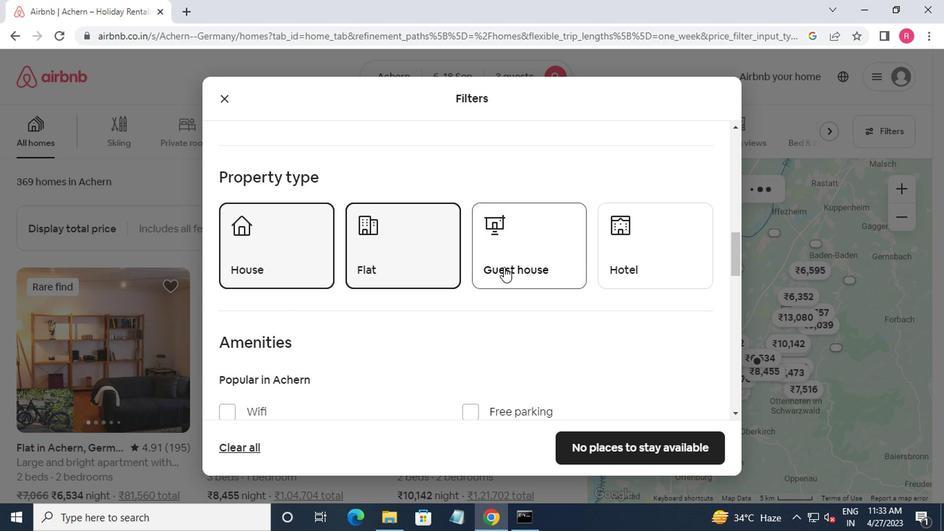 
Action: Mouse pressed left at (504, 265)
Screenshot: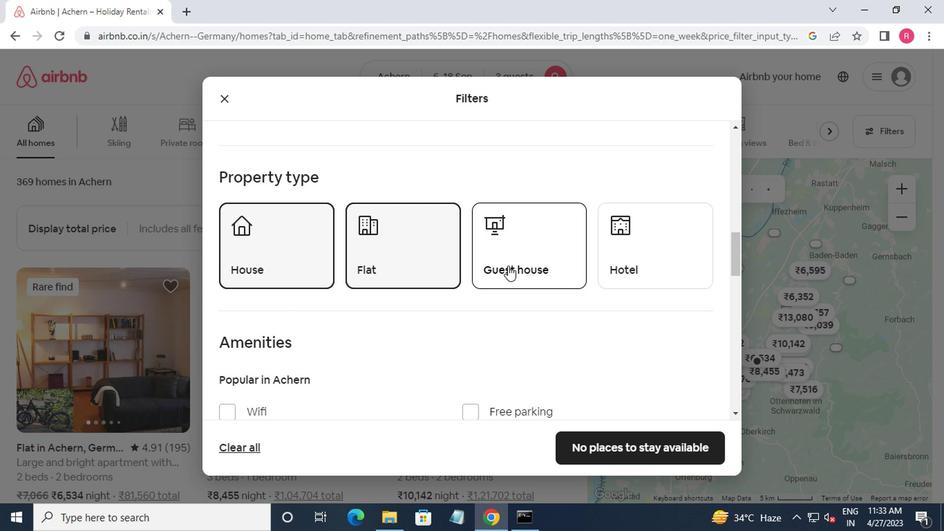 
Action: Mouse moved to (614, 256)
Screenshot: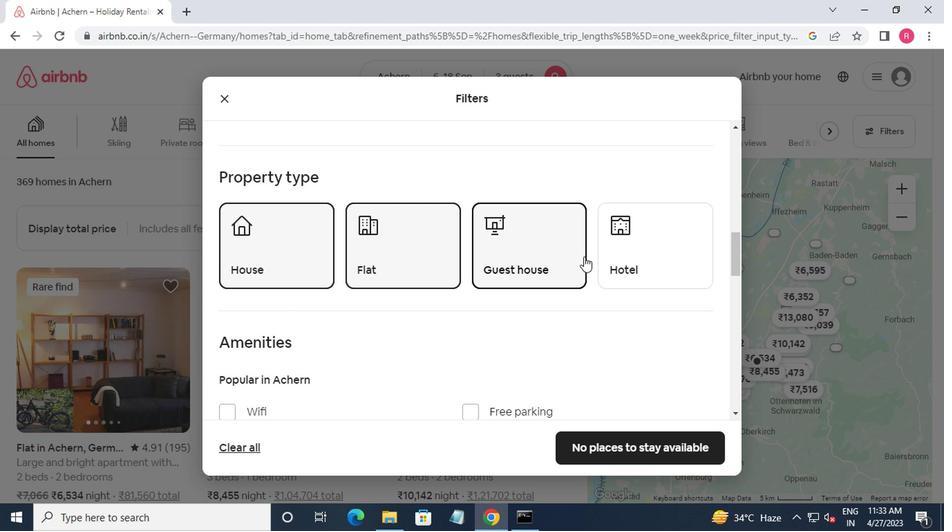
Action: Mouse pressed left at (614, 256)
Screenshot: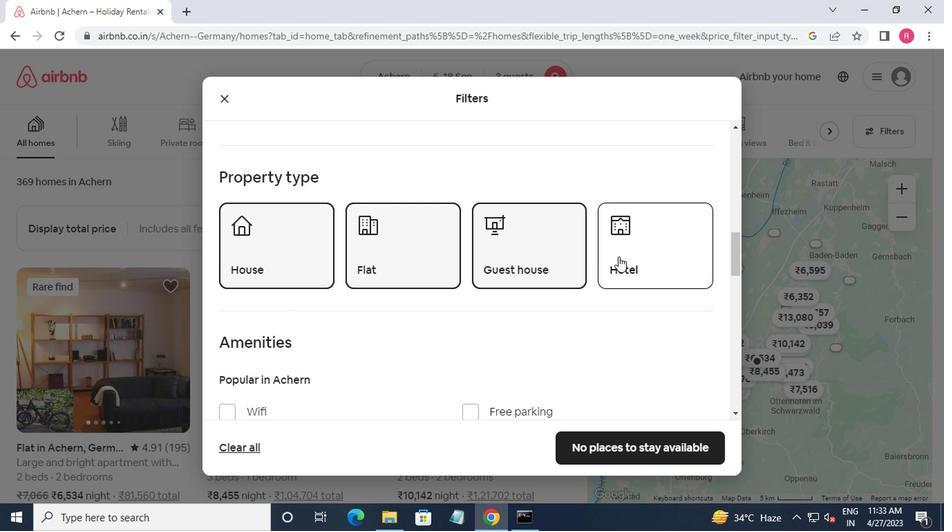 
Action: Mouse moved to (610, 259)
Screenshot: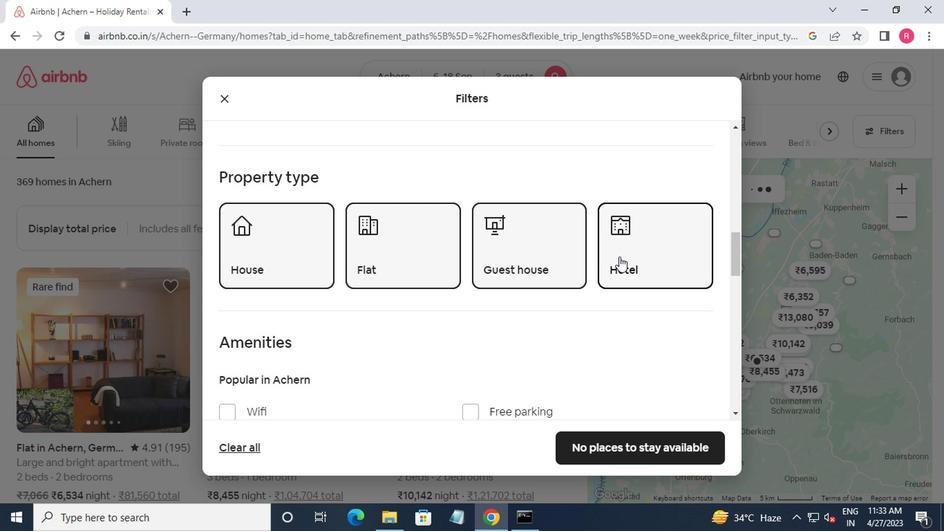 
Action: Mouse scrolled (610, 259) with delta (0, 0)
Screenshot: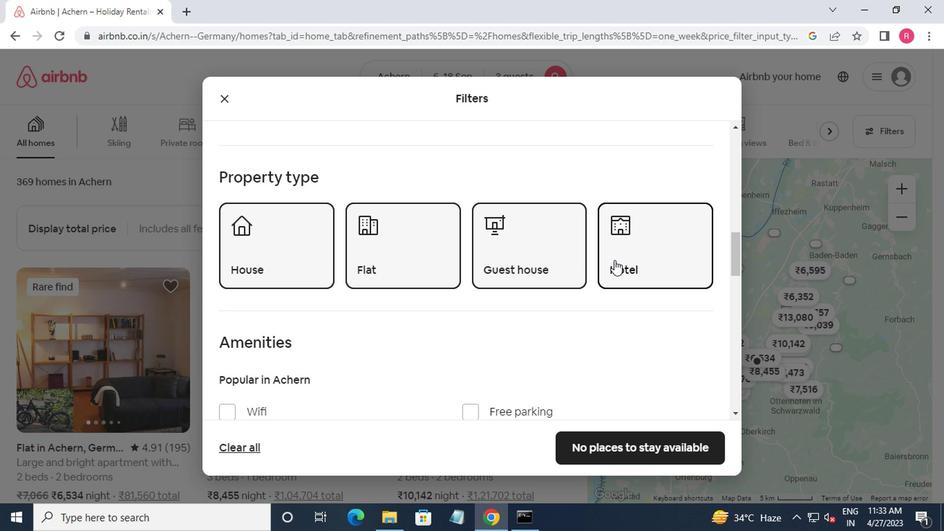 
Action: Mouse moved to (610, 261)
Screenshot: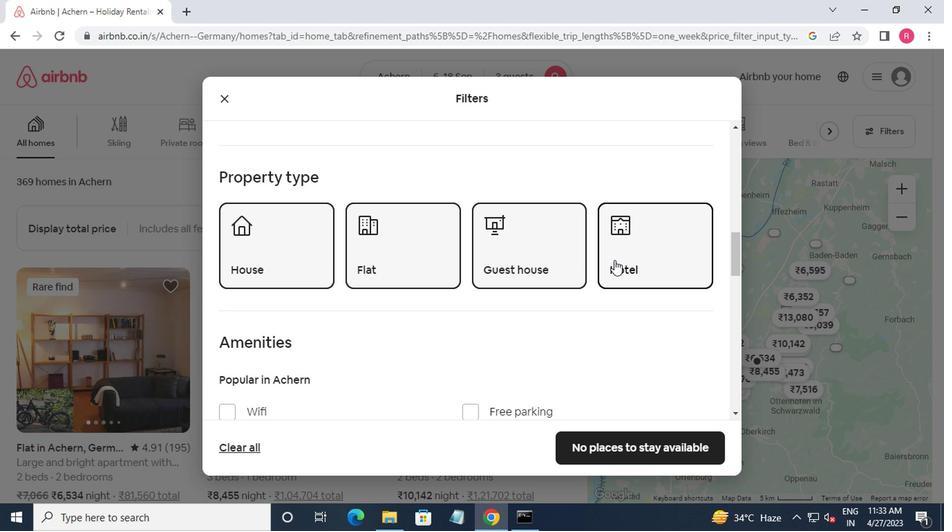 
Action: Mouse scrolled (610, 260) with delta (0, 0)
Screenshot: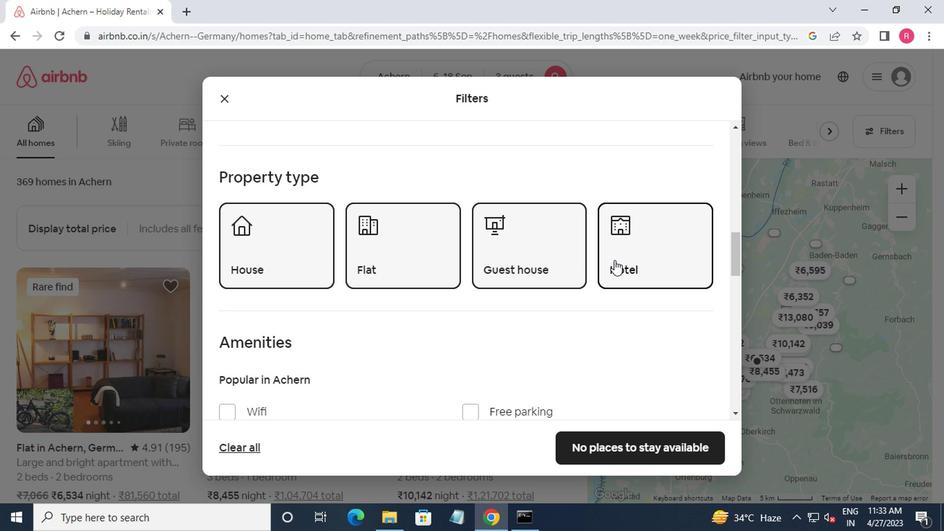 
Action: Mouse moved to (609, 263)
Screenshot: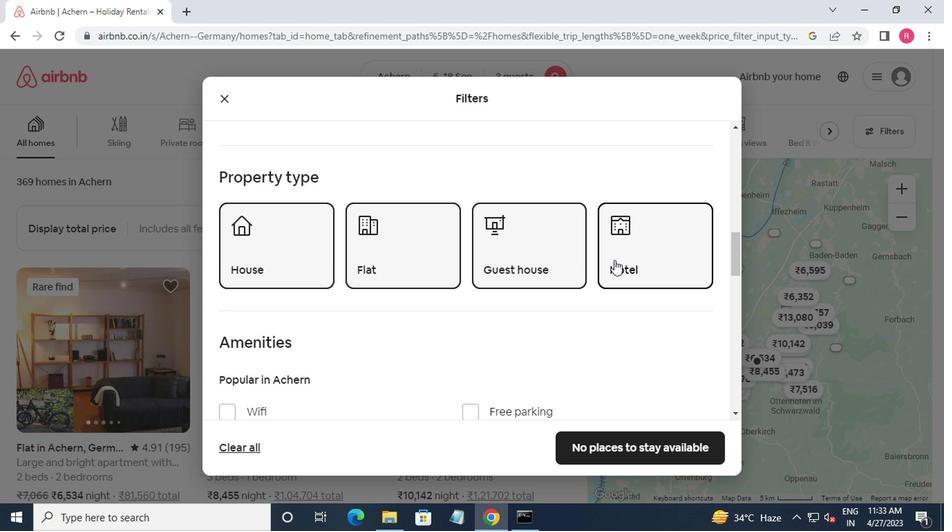 
Action: Mouse scrolled (609, 262) with delta (0, 0)
Screenshot: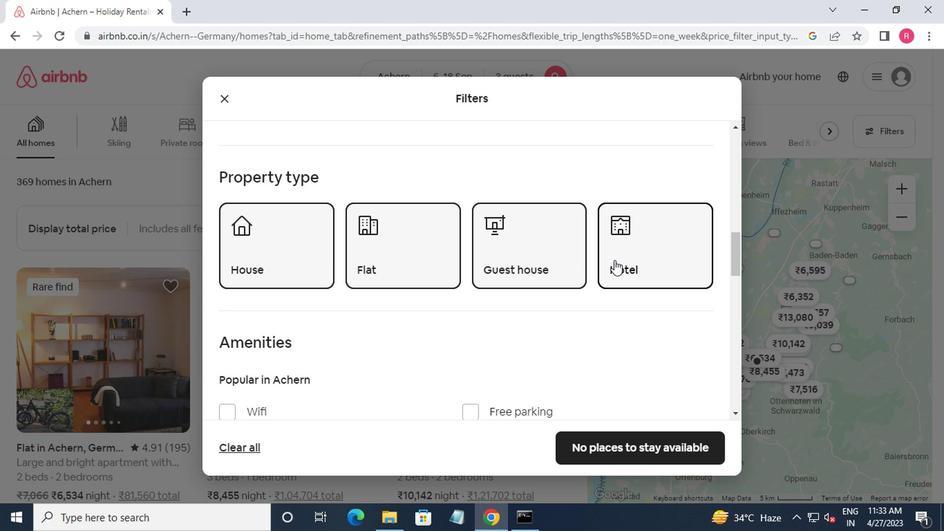 
Action: Mouse moved to (549, 275)
Screenshot: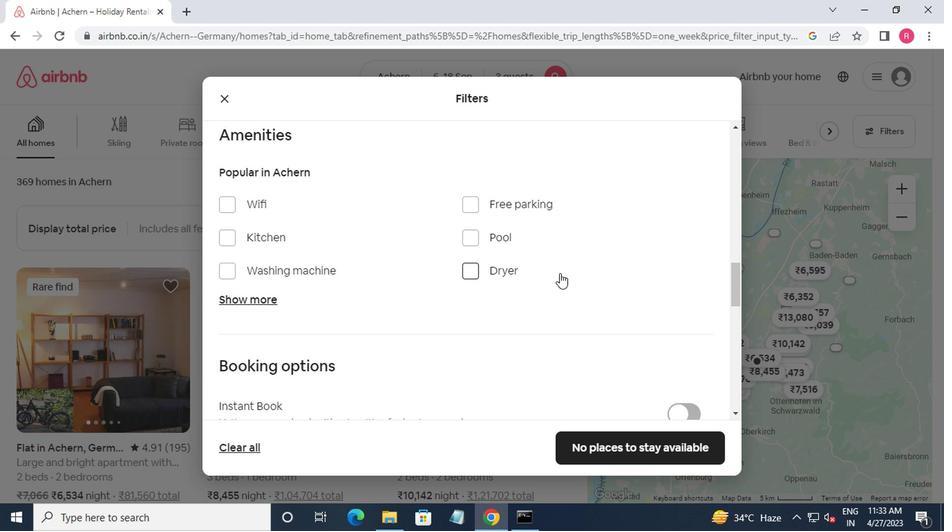 
Action: Mouse scrolled (549, 274) with delta (0, 0)
Screenshot: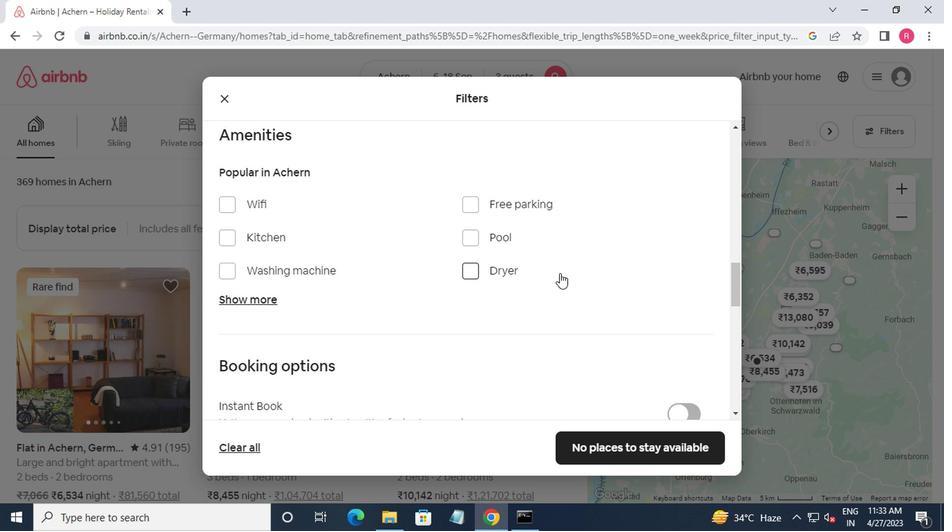 
Action: Mouse moved to (547, 276)
Screenshot: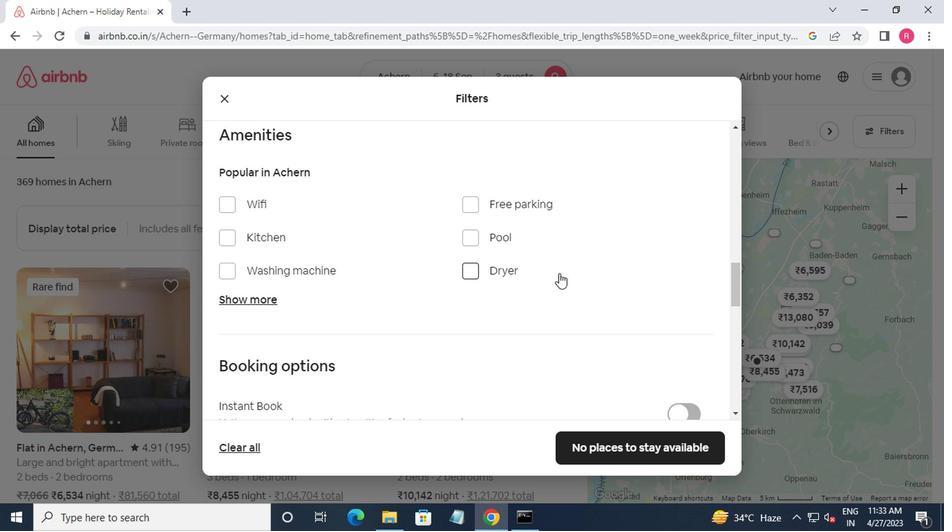 
Action: Mouse scrolled (547, 275) with delta (0, 0)
Screenshot: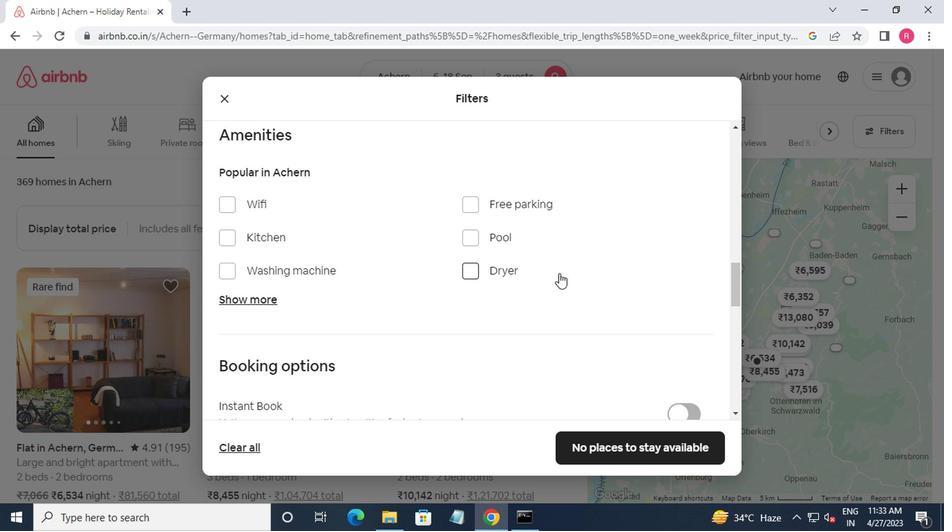 
Action: Mouse moved to (547, 277)
Screenshot: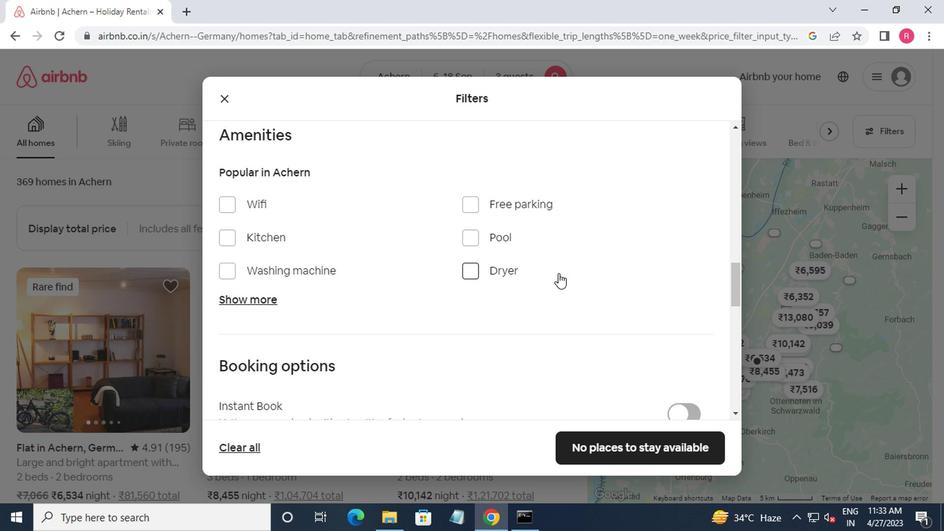 
Action: Mouse scrolled (547, 276) with delta (0, 0)
Screenshot: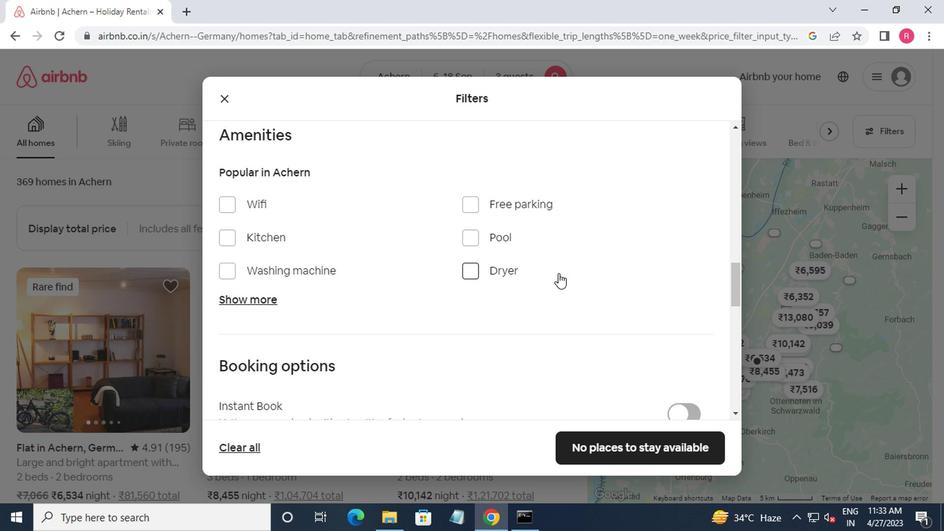 
Action: Mouse moved to (670, 256)
Screenshot: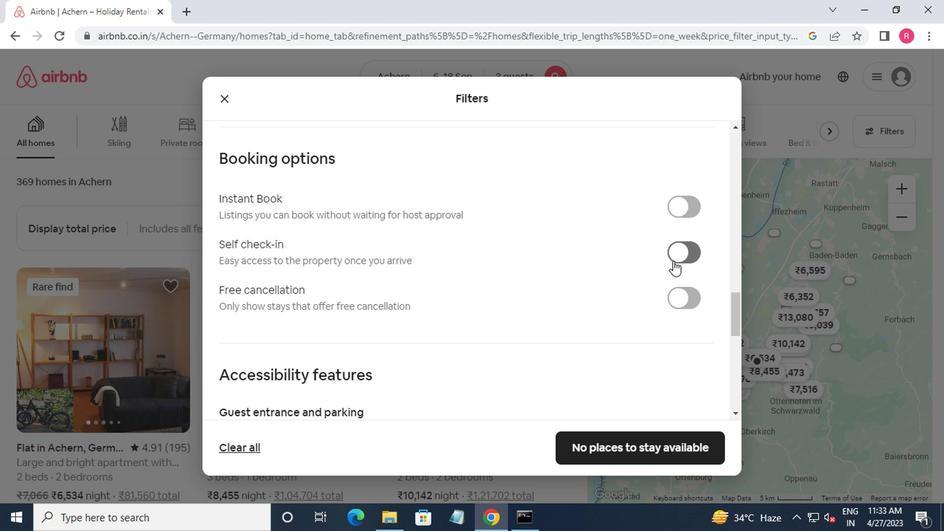 
Action: Mouse pressed left at (670, 256)
Screenshot: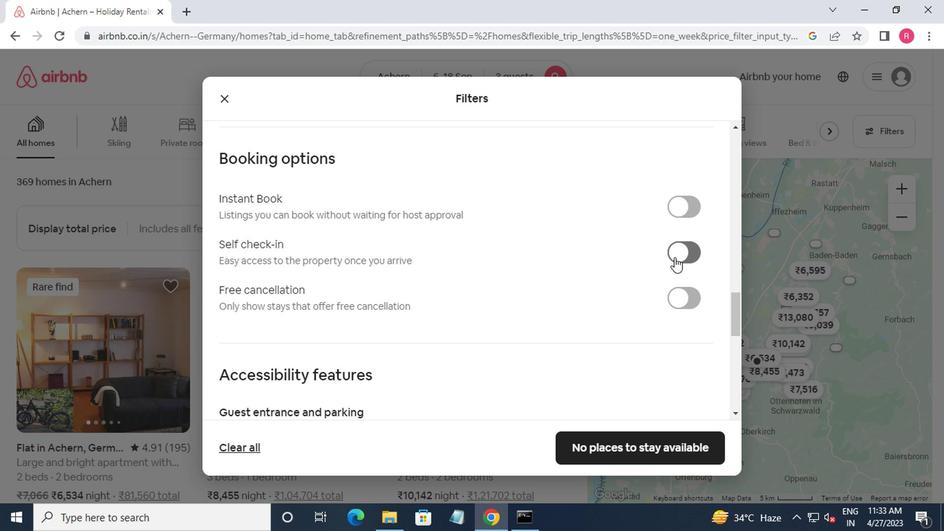 
Action: Mouse moved to (514, 268)
Screenshot: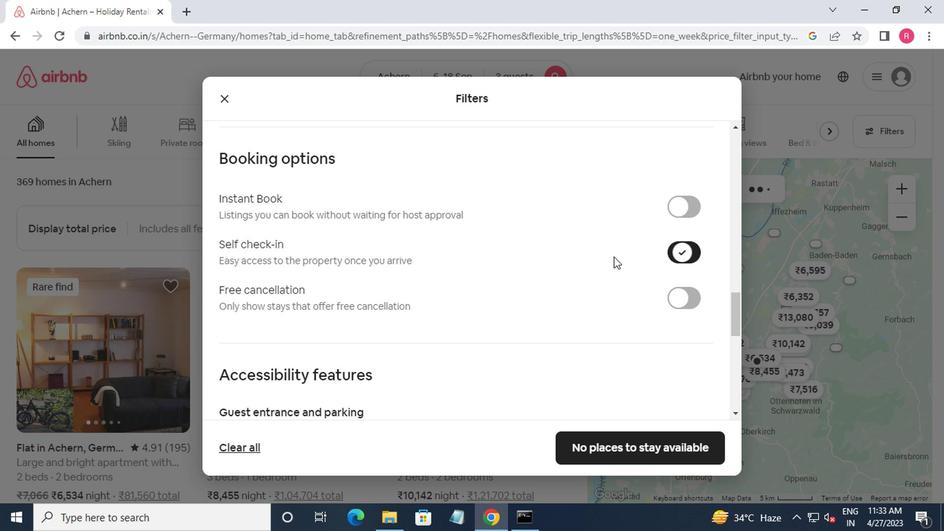 
Action: Mouse scrolled (514, 267) with delta (0, 0)
Screenshot: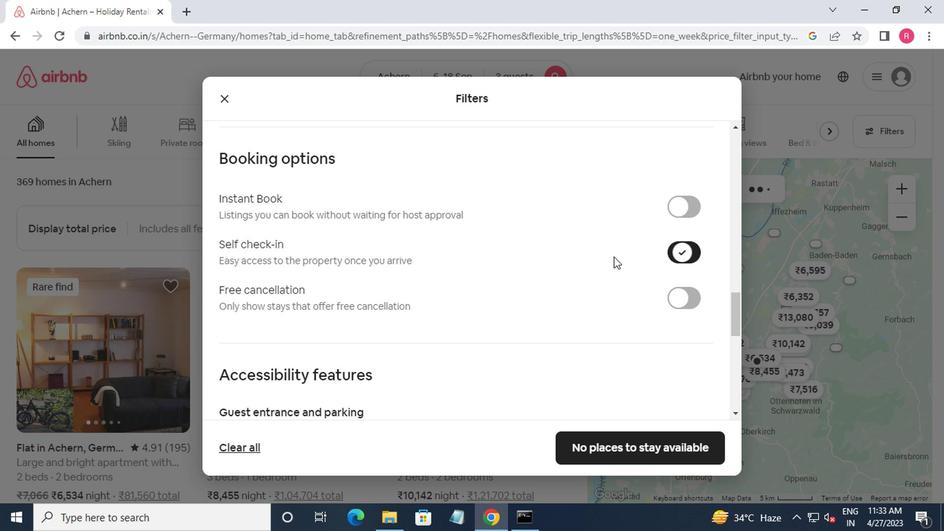 
Action: Mouse moved to (506, 274)
Screenshot: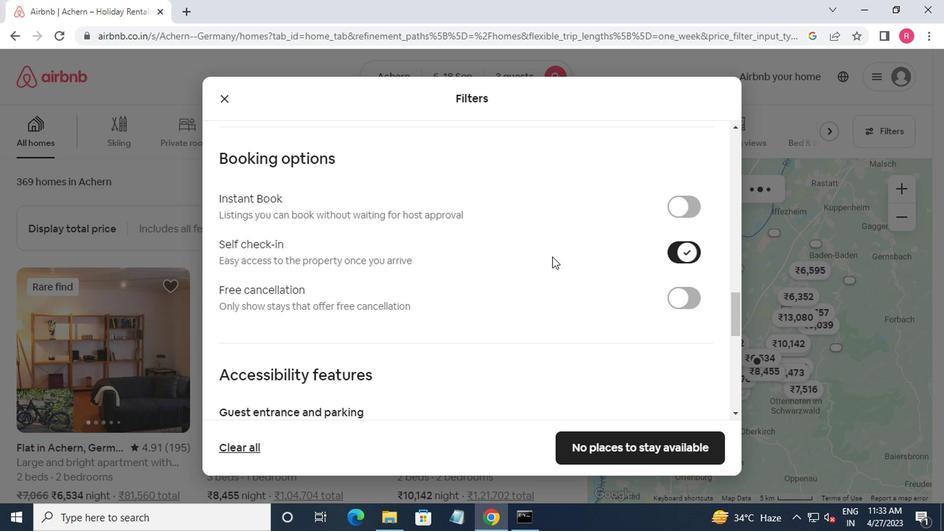 
Action: Mouse scrolled (506, 273) with delta (0, 0)
Screenshot: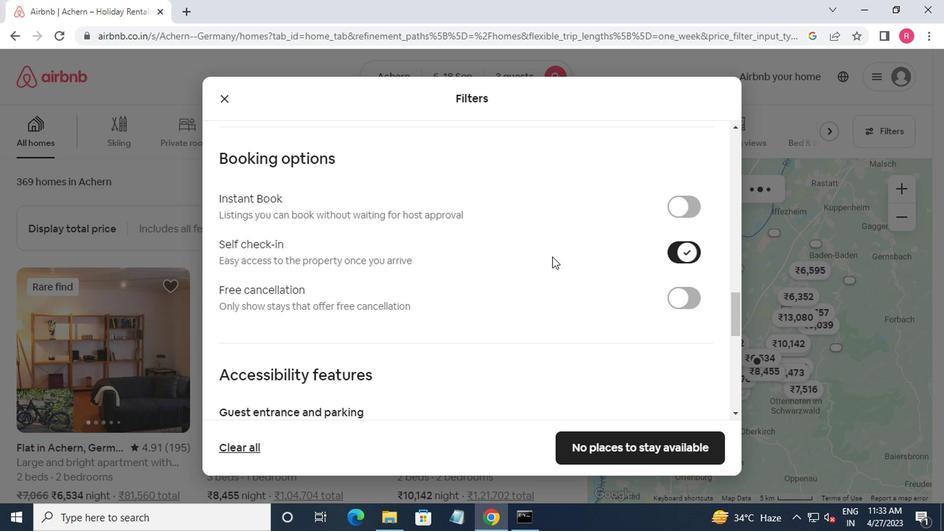 
Action: Mouse moved to (496, 278)
Screenshot: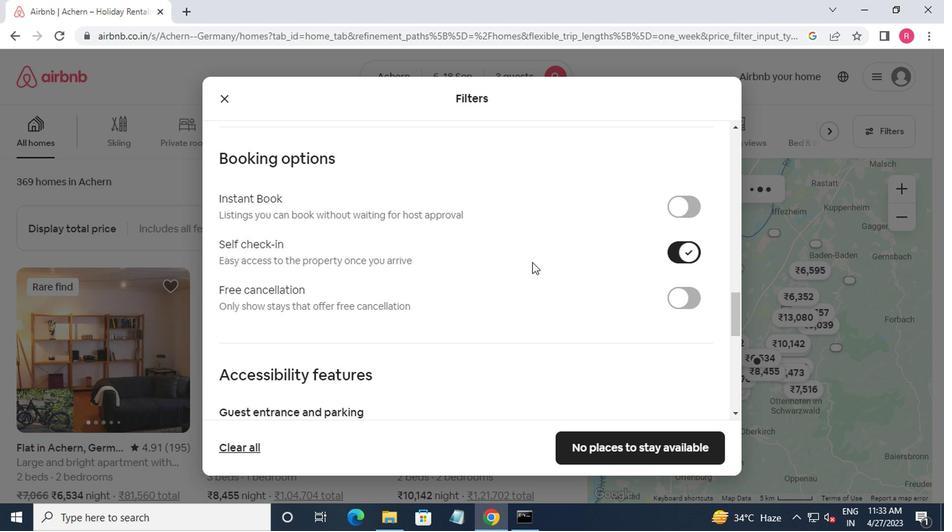 
Action: Mouse scrolled (496, 277) with delta (0, 0)
Screenshot: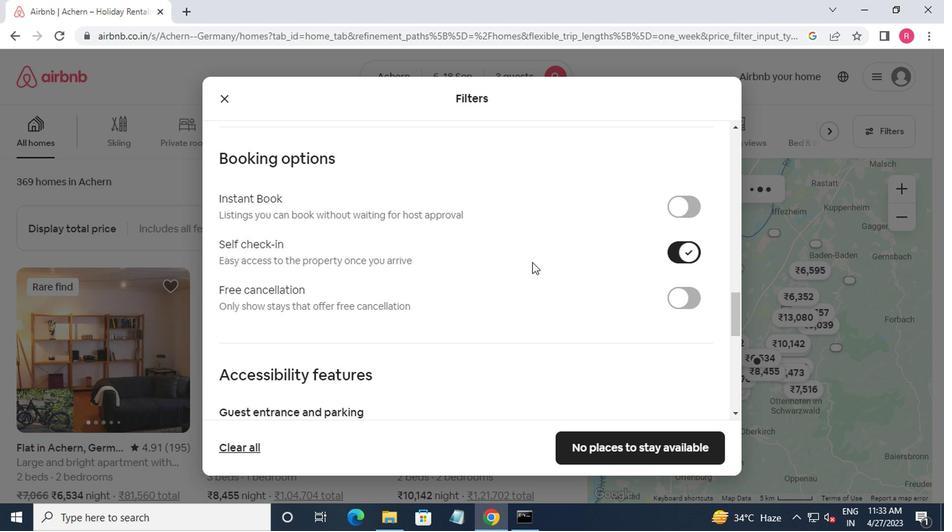 
Action: Mouse moved to (485, 282)
Screenshot: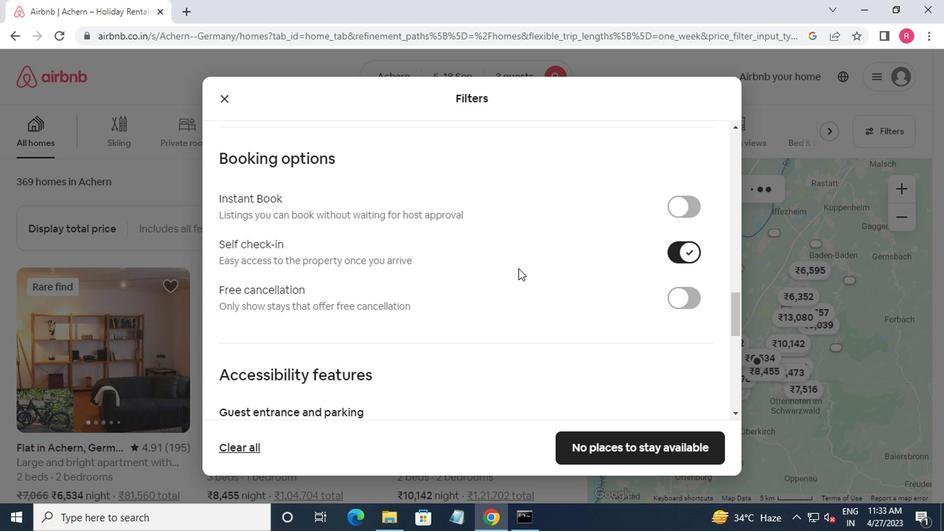 
Action: Mouse scrolled (485, 281) with delta (0, 0)
Screenshot: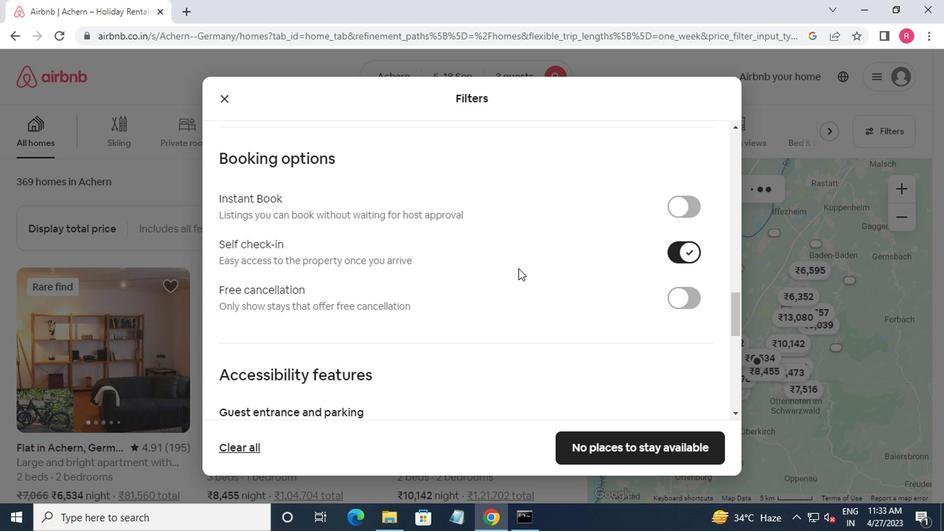 
Action: Mouse moved to (471, 288)
Screenshot: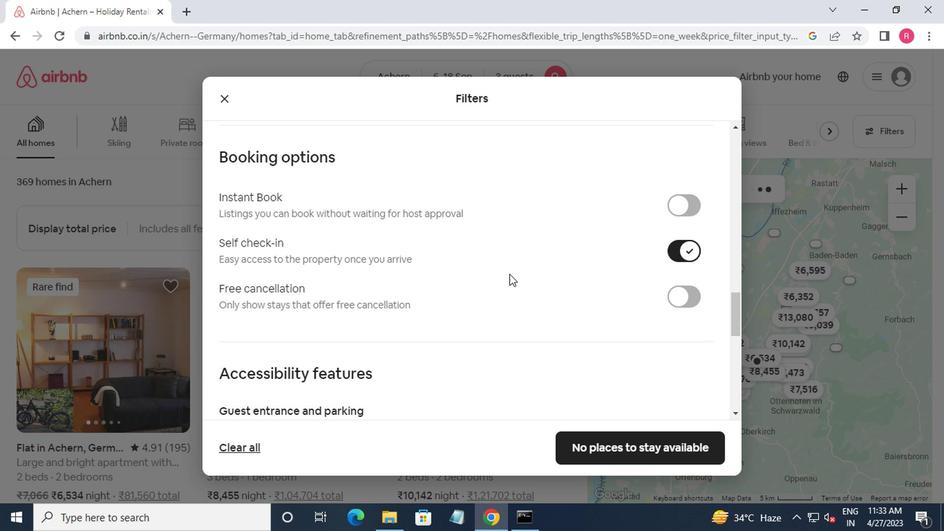 
Action: Mouse scrolled (471, 288) with delta (0, 0)
Screenshot: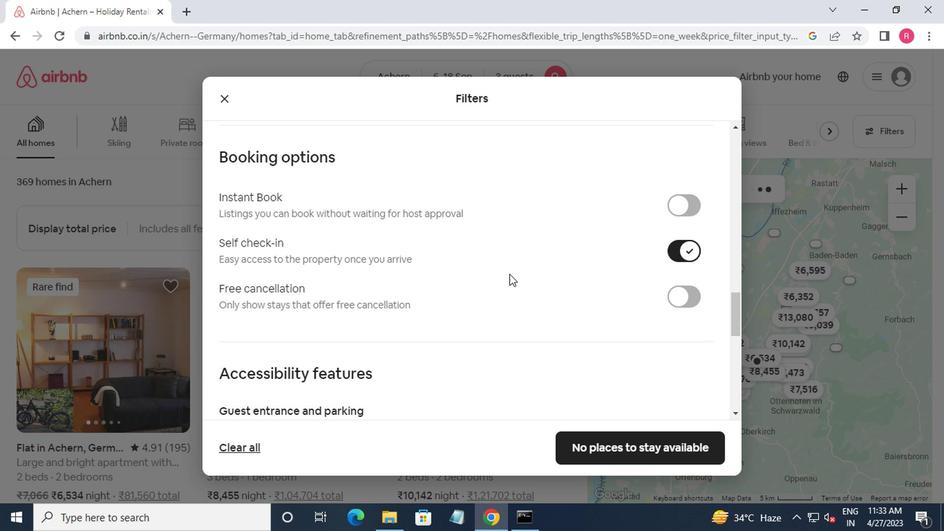 
Action: Mouse moved to (403, 303)
Screenshot: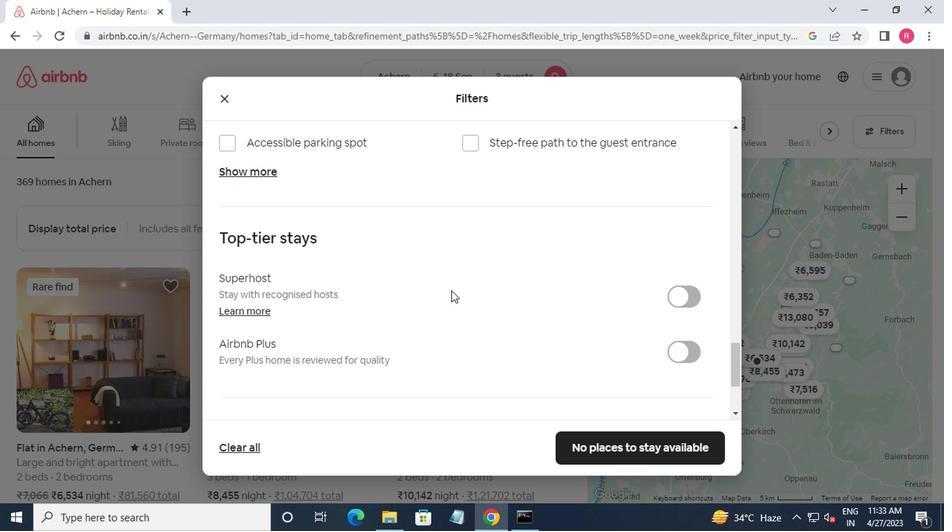 
Action: Mouse scrolled (403, 302) with delta (0, 0)
Screenshot: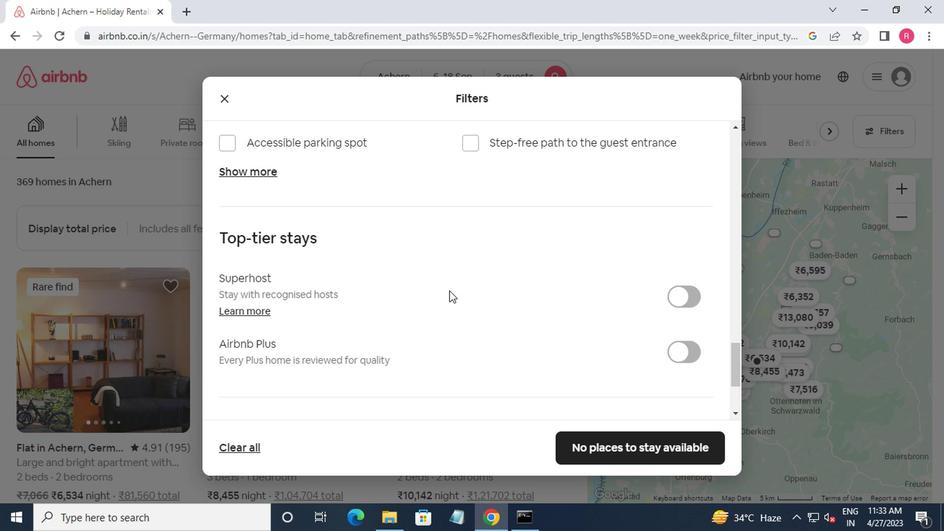 
Action: Mouse moved to (409, 305)
Screenshot: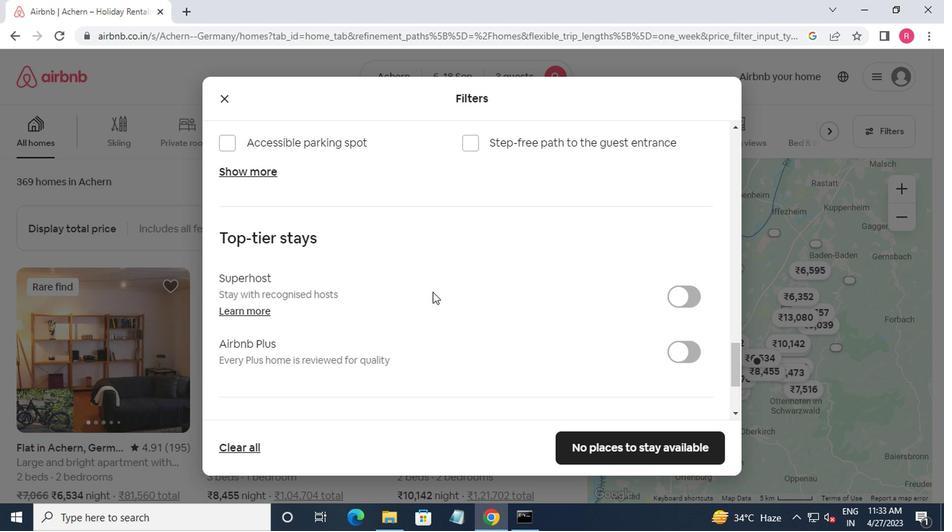 
Action: Mouse scrolled (409, 304) with delta (0, 0)
Screenshot: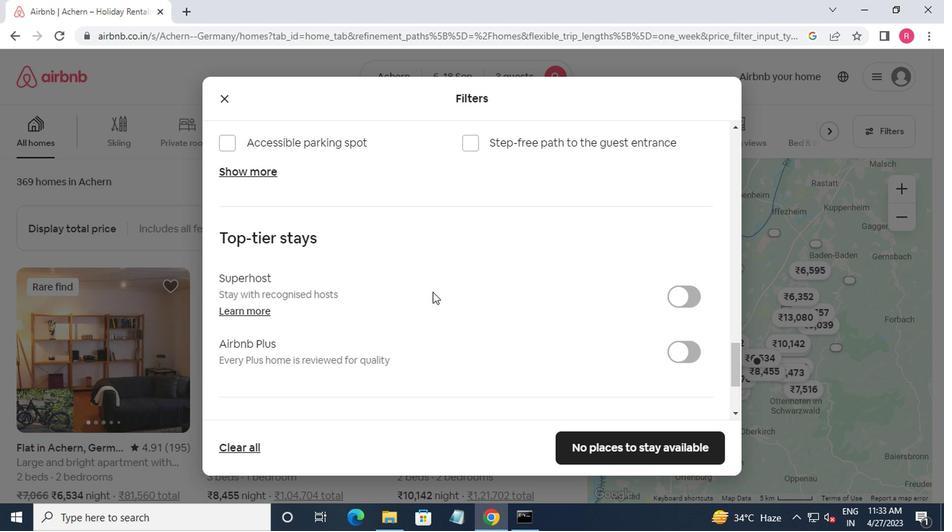 
Action: Mouse moved to (228, 337)
Screenshot: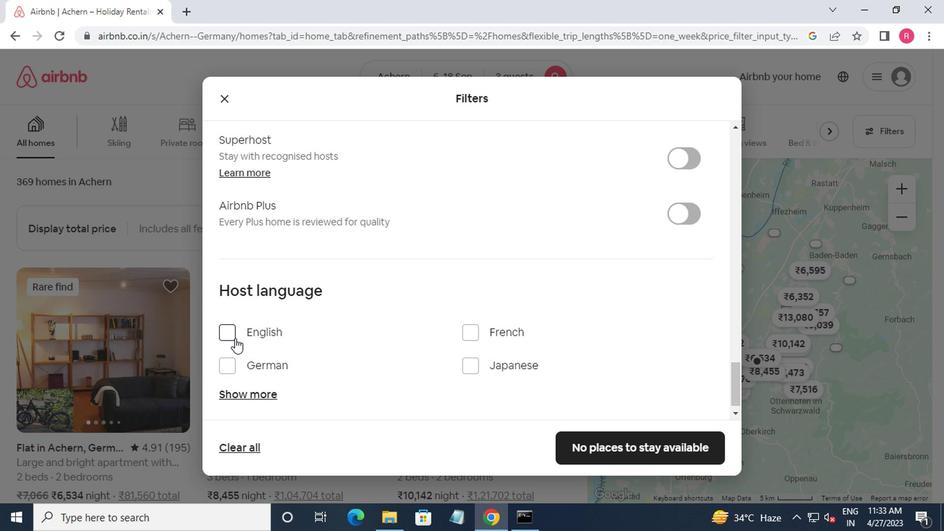 
Action: Mouse pressed left at (228, 337)
Screenshot: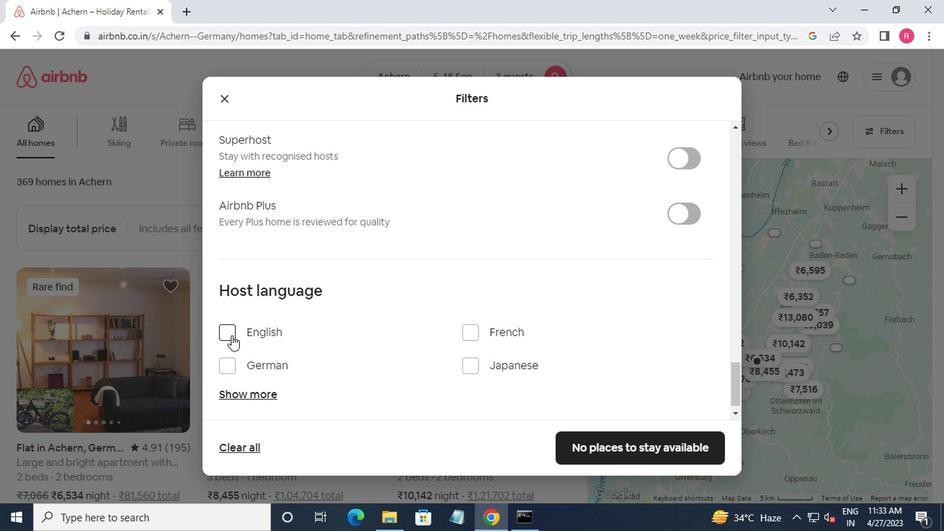 
Action: Mouse moved to (273, 337)
Screenshot: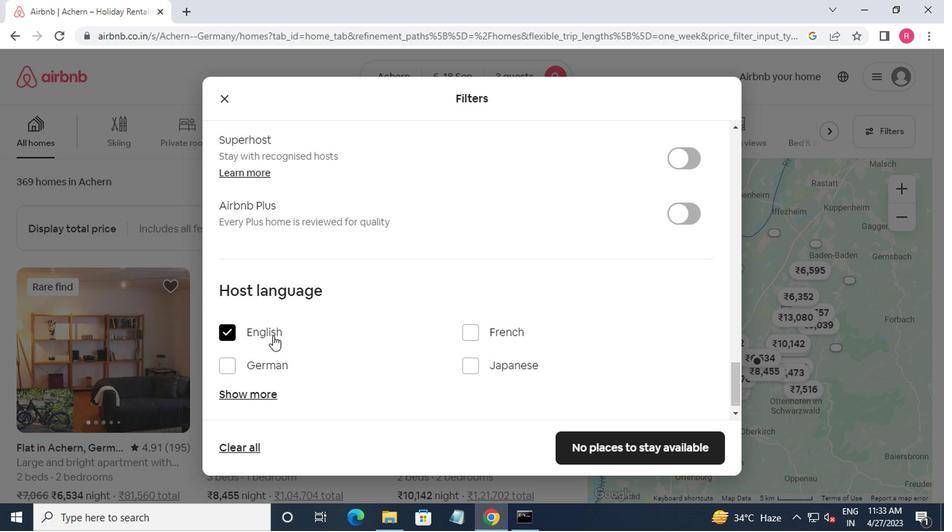 
Action: Mouse scrolled (273, 336) with delta (0, 0)
Screenshot: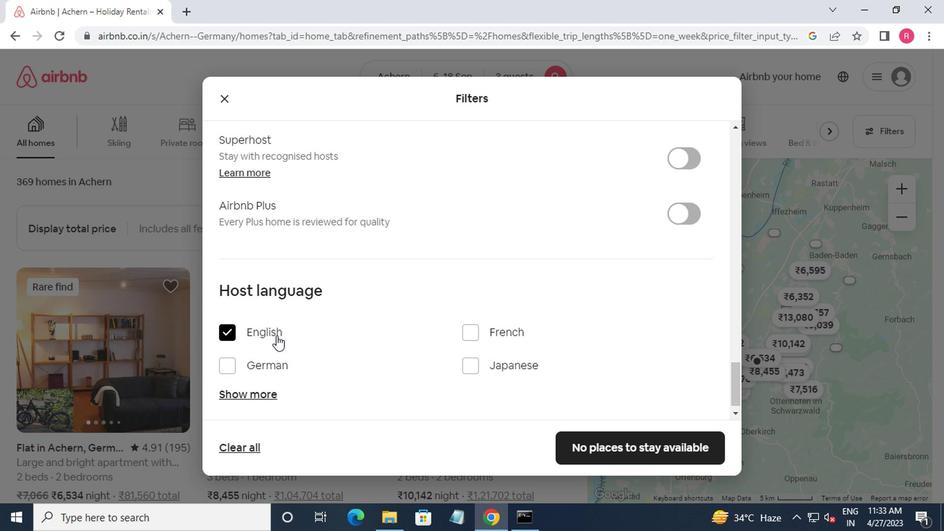 
Action: Mouse moved to (322, 338)
Screenshot: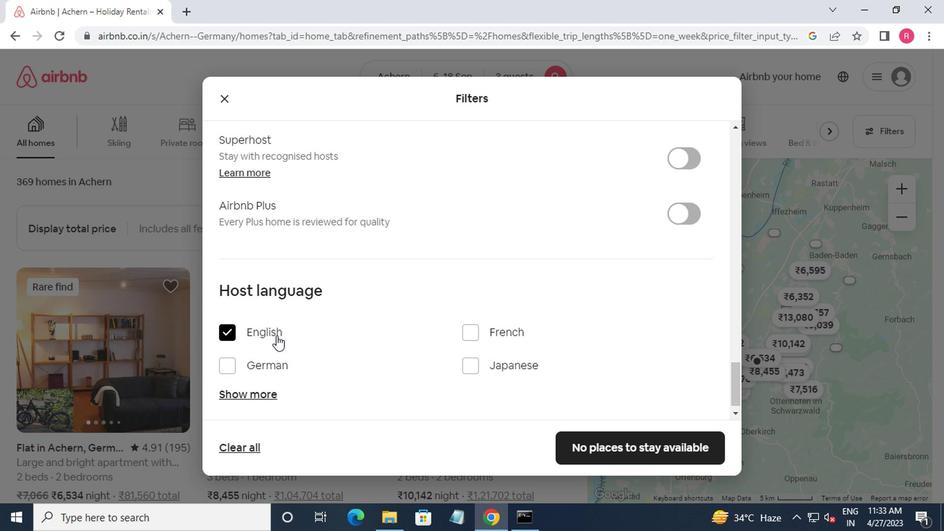 
Action: Mouse scrolled (322, 337) with delta (0, 0)
Screenshot: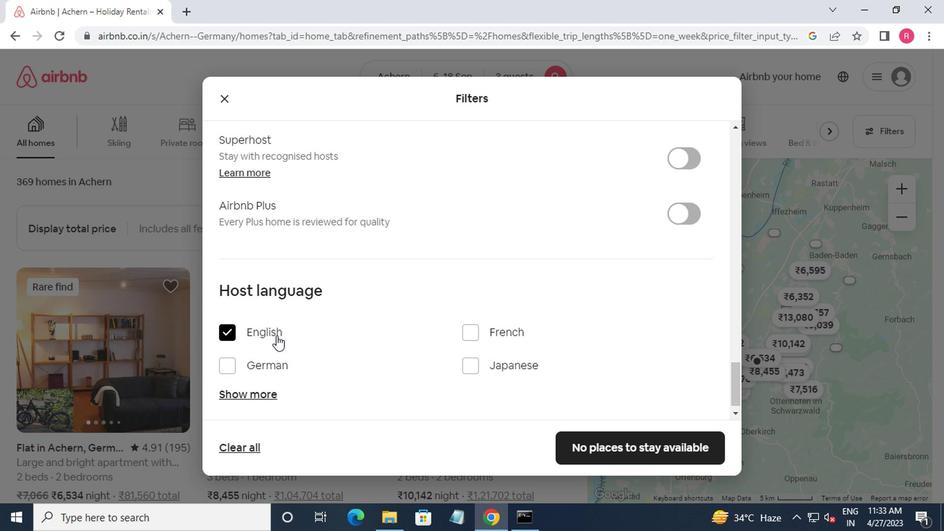 
Action: Mouse moved to (477, 358)
Screenshot: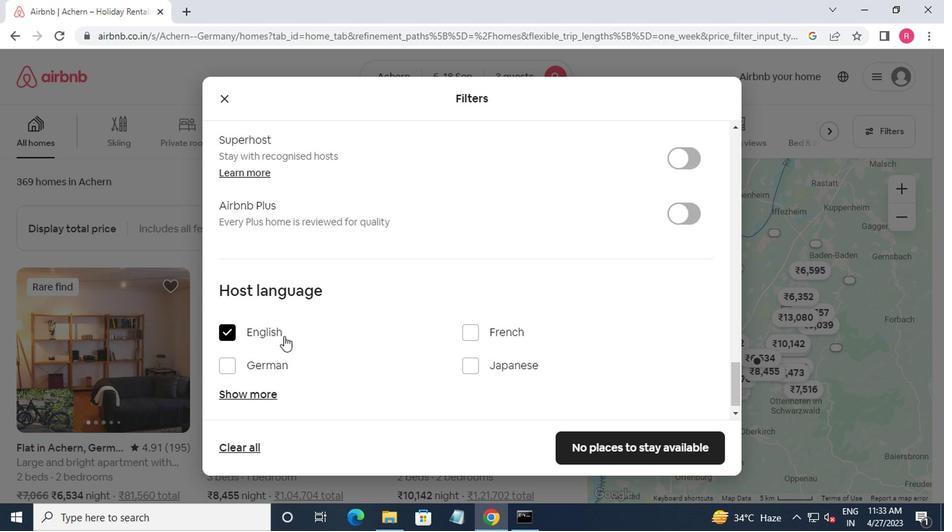 
Action: Mouse scrolled (477, 357) with delta (0, 0)
Screenshot: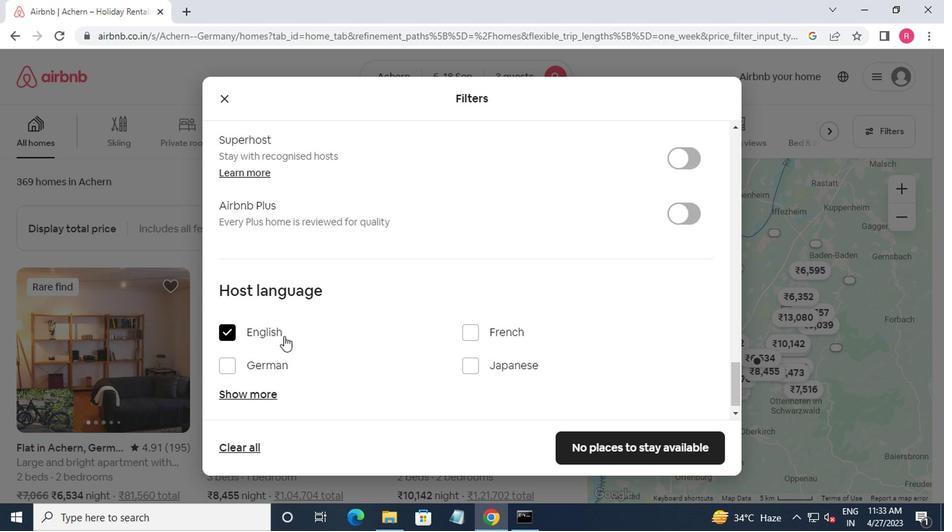 
Action: Mouse moved to (627, 444)
Screenshot: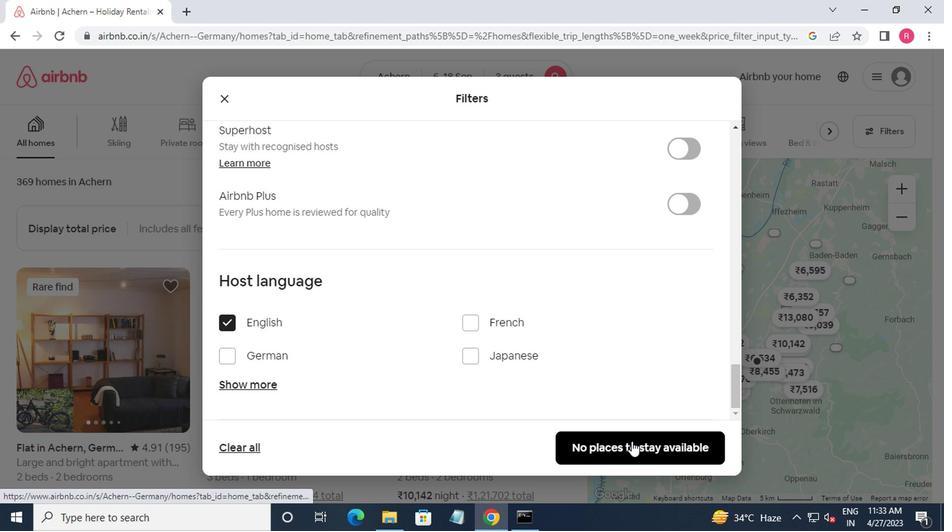 
Action: Mouse pressed left at (627, 444)
Screenshot: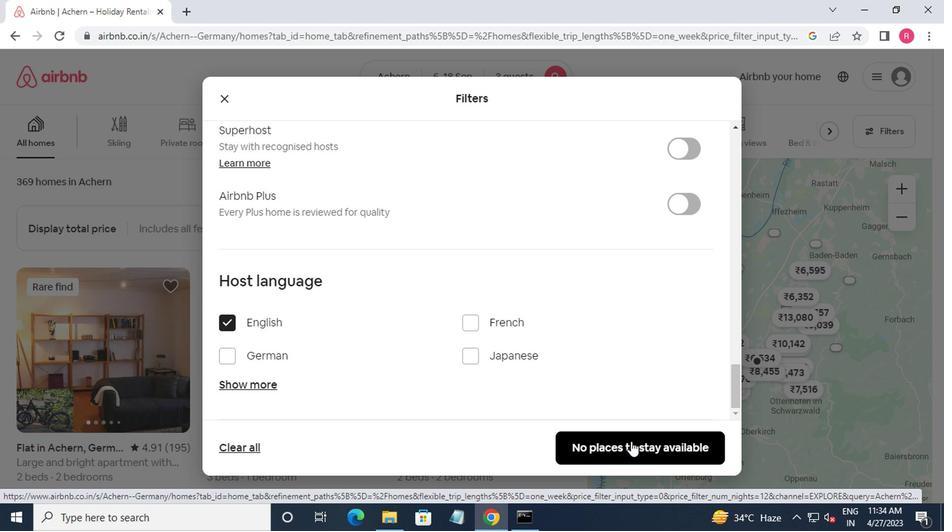 
Action: Mouse moved to (627, 441)
Screenshot: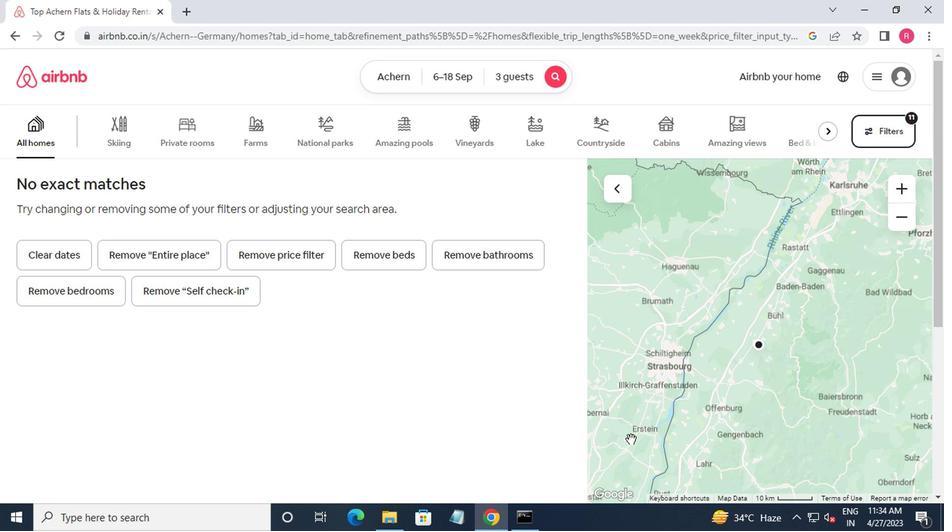 
